 Task: Open Card Financial Planning Session in Board Public Relations Influencer Outreach and Management to Workspace Cloud Computing and add a team member Softage.1@softage.net, a label Purple, a checklist Brand Voice, an attachment from your onedrive, a color Purple and finally, add a card description 'Create and send out employee satisfaction survey on benefits' and a comment 'This task presents an opportunity to build strong relationships with our stakeholders and earn their trust.'. Add a start date 'Jan 09, 1900' with a due date 'Jan 16, 1900'
Action: Mouse moved to (83, 327)
Screenshot: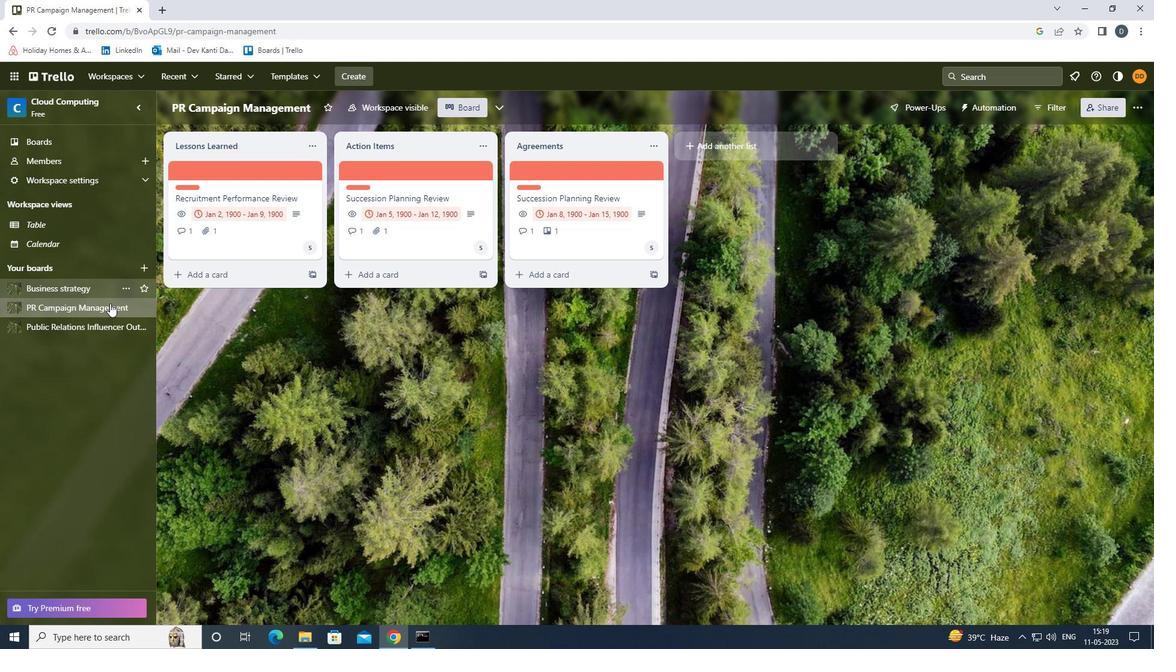 
Action: Mouse pressed left at (83, 327)
Screenshot: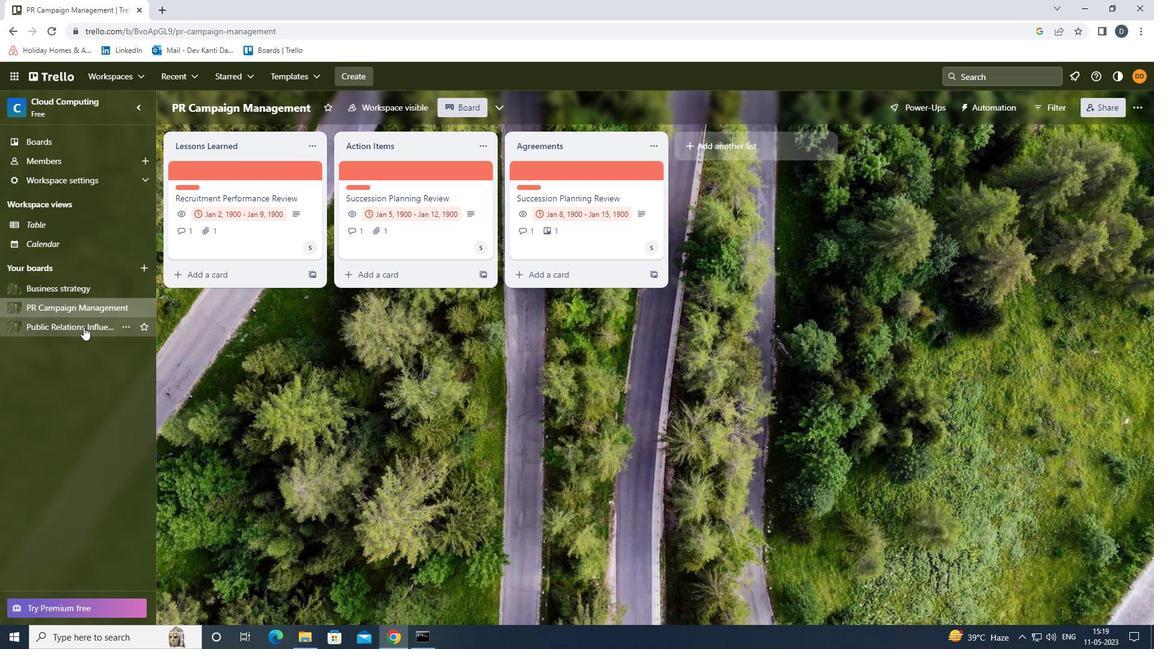 
Action: Mouse moved to (584, 171)
Screenshot: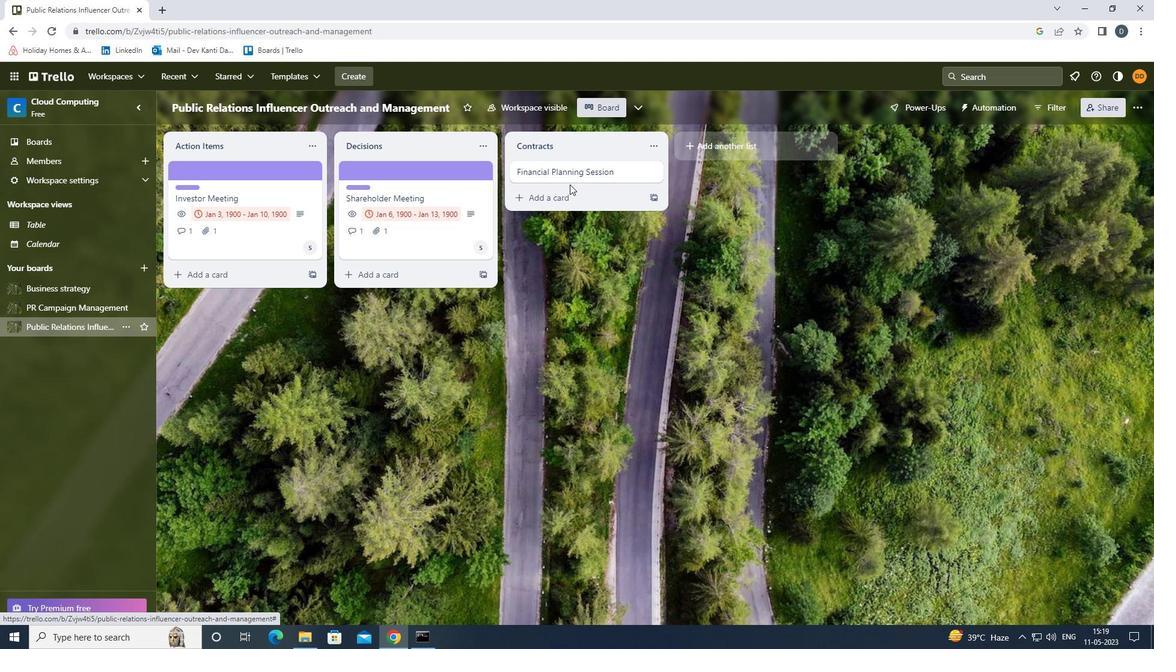 
Action: Mouse pressed left at (584, 171)
Screenshot: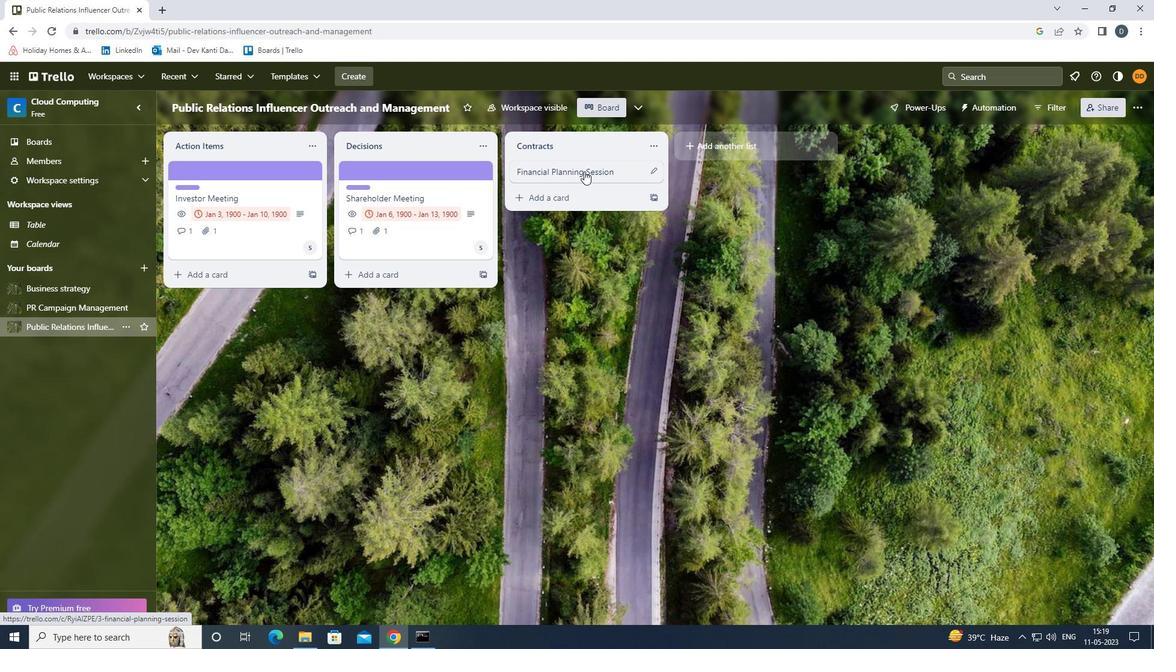 
Action: Mouse moved to (742, 212)
Screenshot: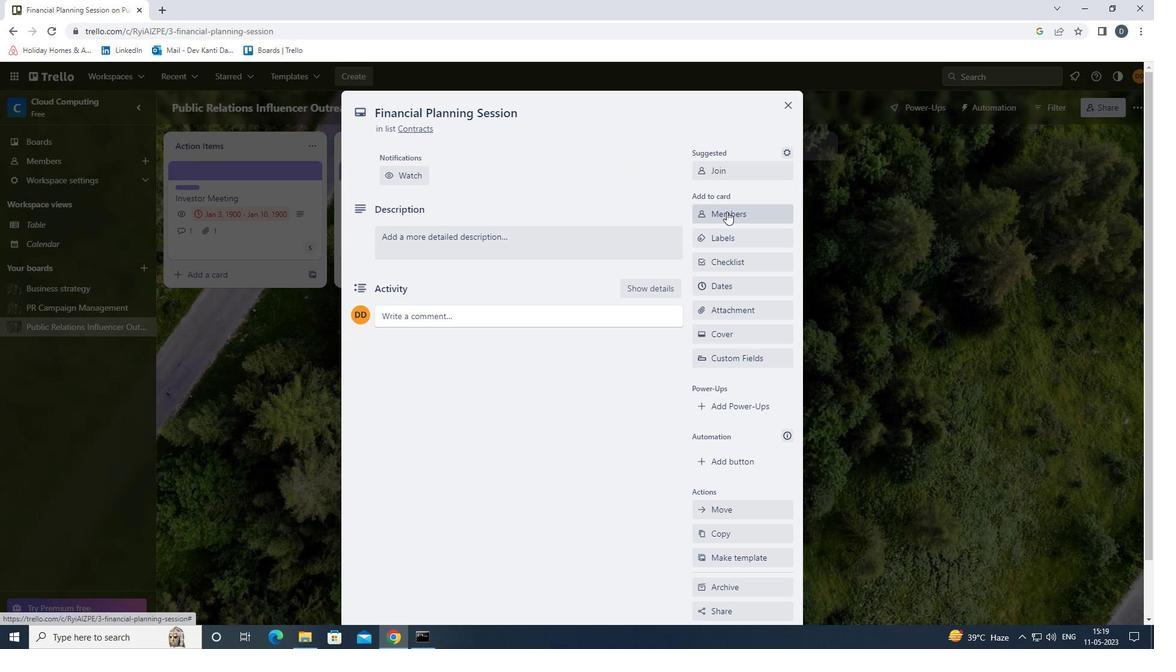 
Action: Mouse pressed left at (742, 212)
Screenshot: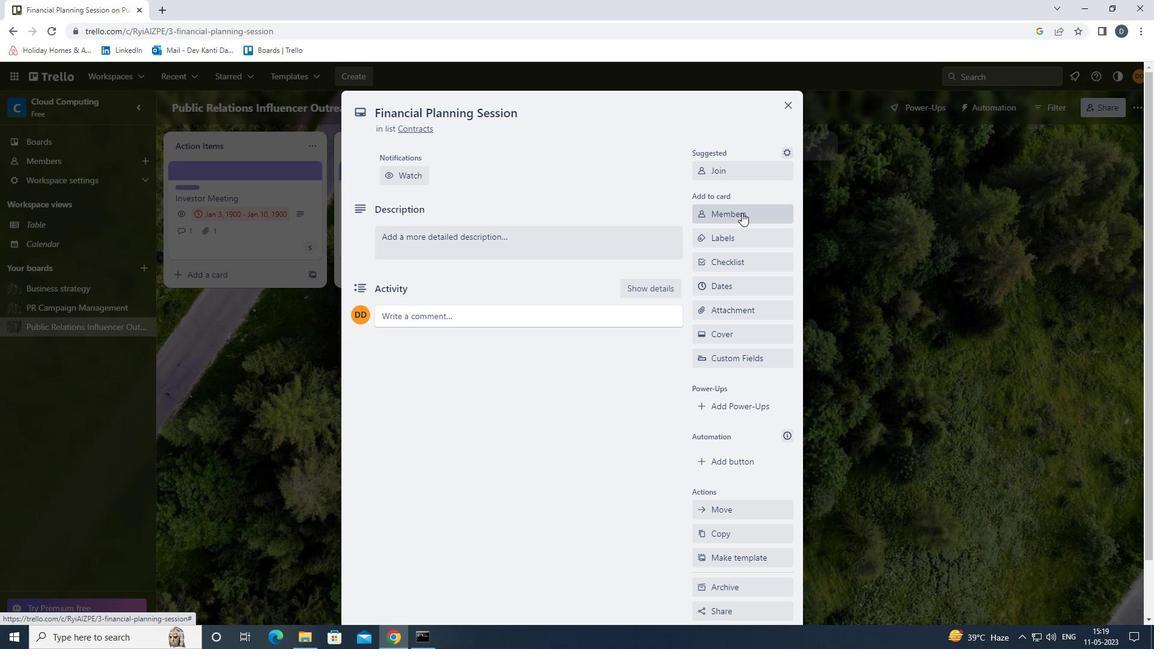 
Action: Key pressed <Key.shift>SOFTAGE.1<Key.shift>@SOFTAGE.NET
Screenshot: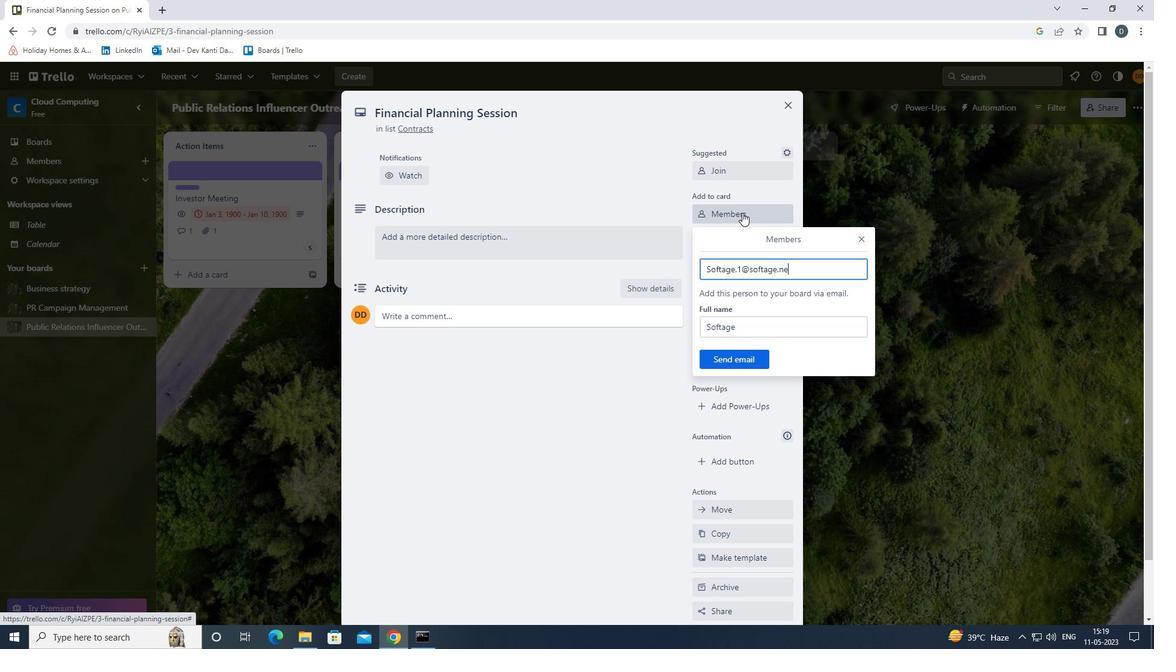 
Action: Mouse moved to (743, 359)
Screenshot: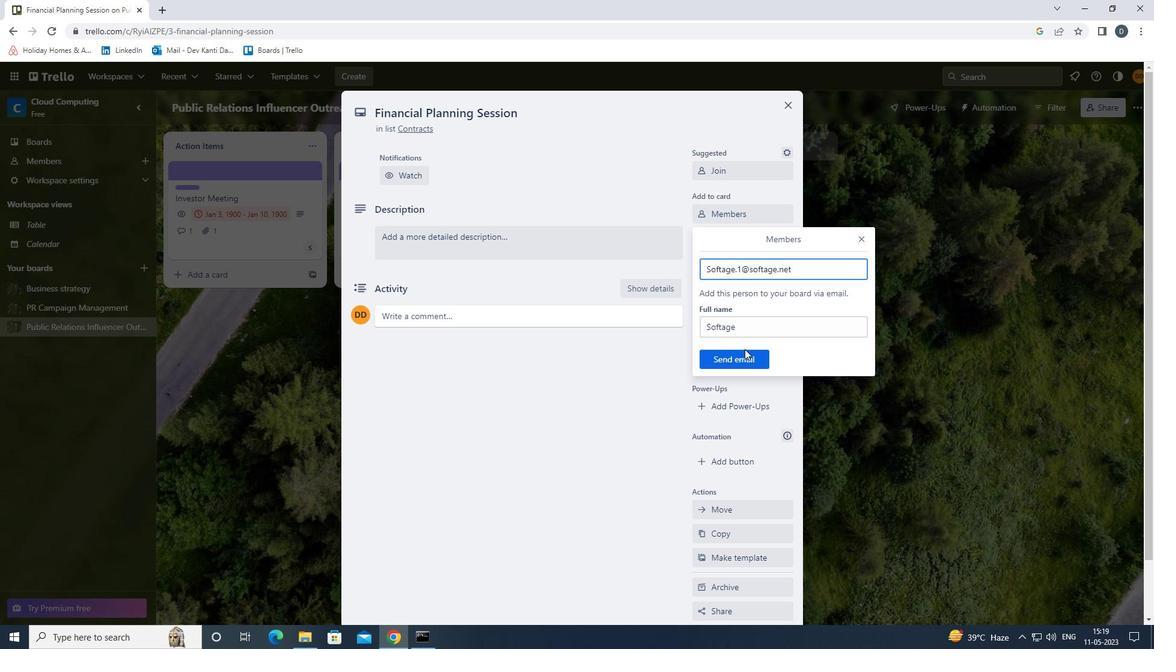 
Action: Mouse pressed left at (743, 359)
Screenshot: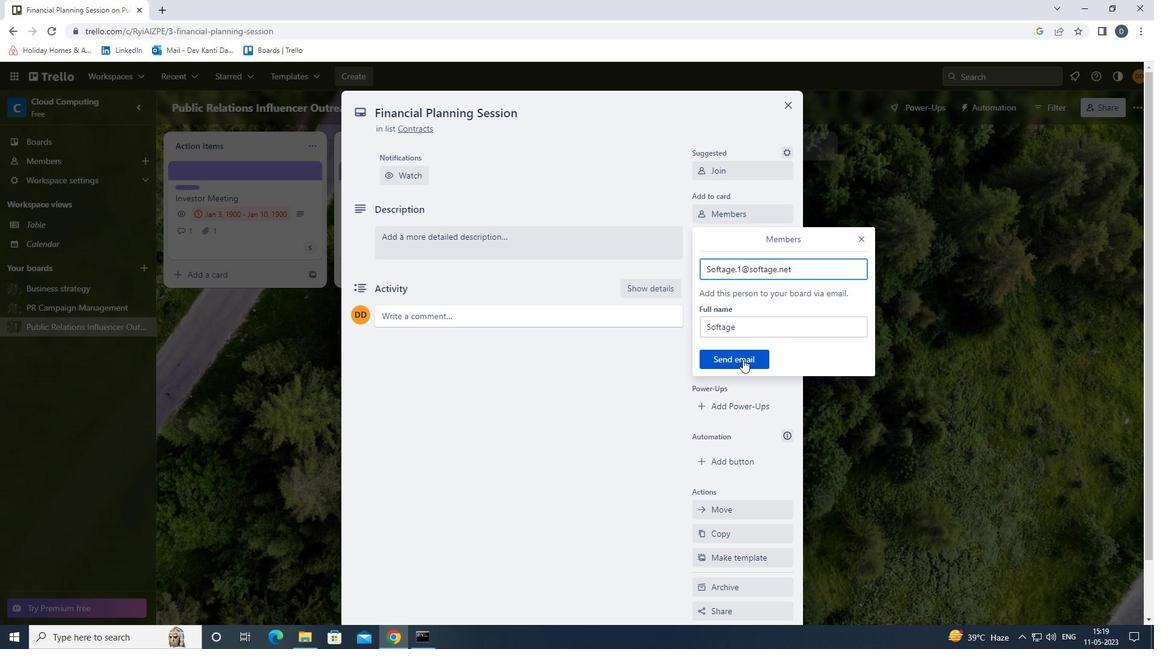 
Action: Mouse moved to (750, 242)
Screenshot: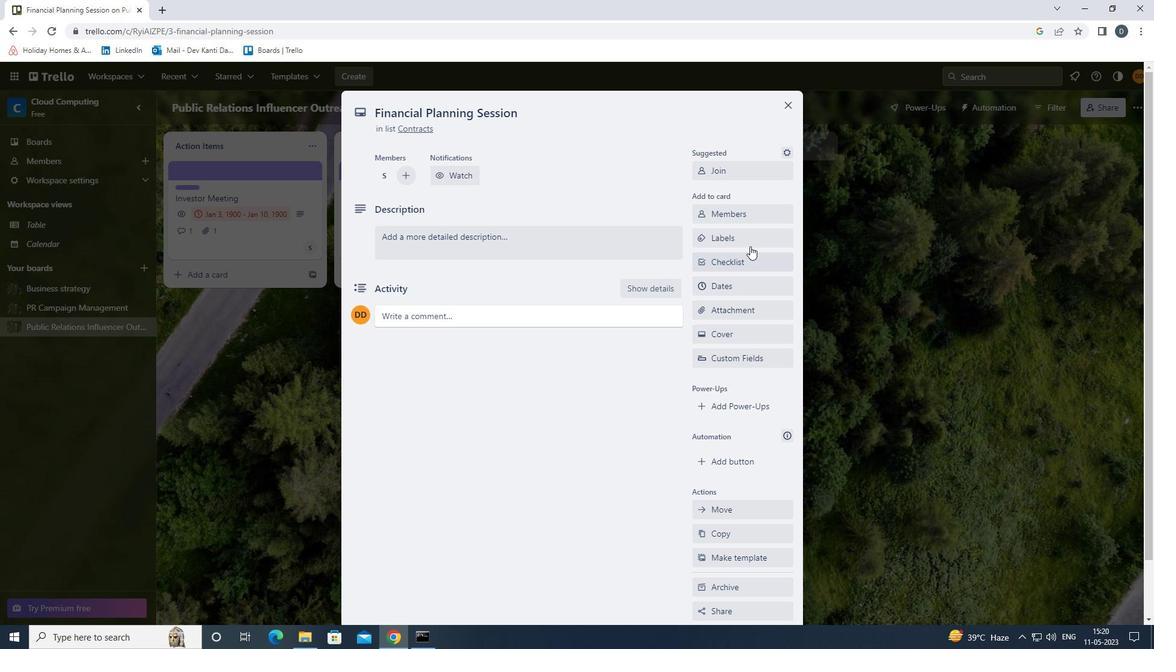 
Action: Mouse pressed left at (750, 242)
Screenshot: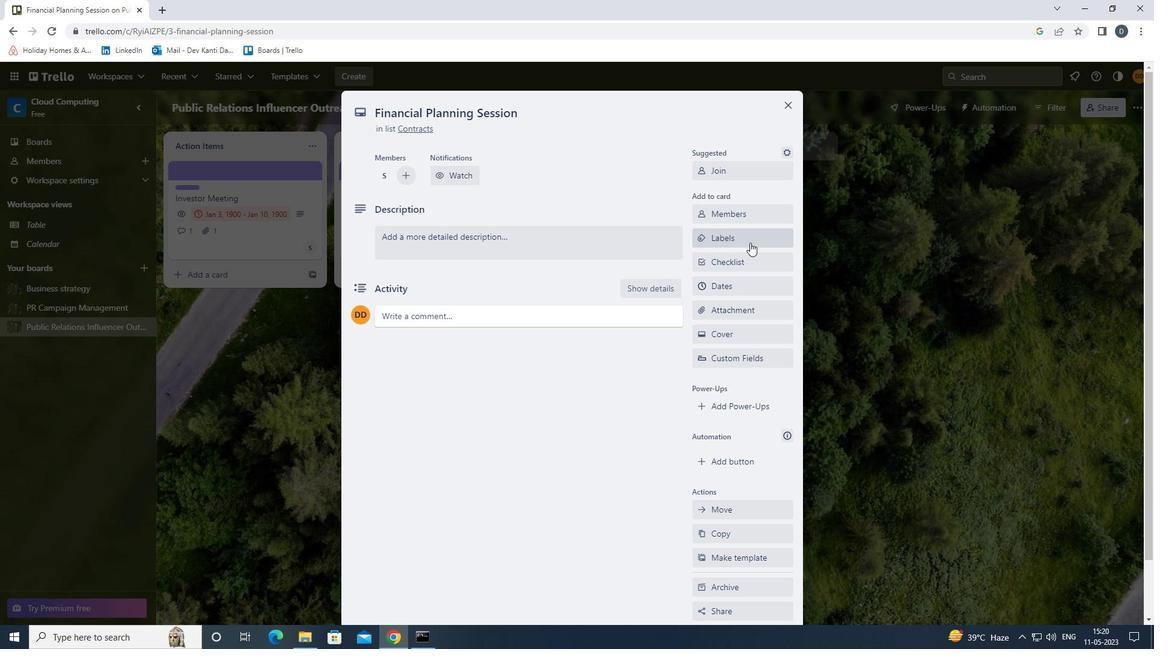 
Action: Mouse moved to (765, 417)
Screenshot: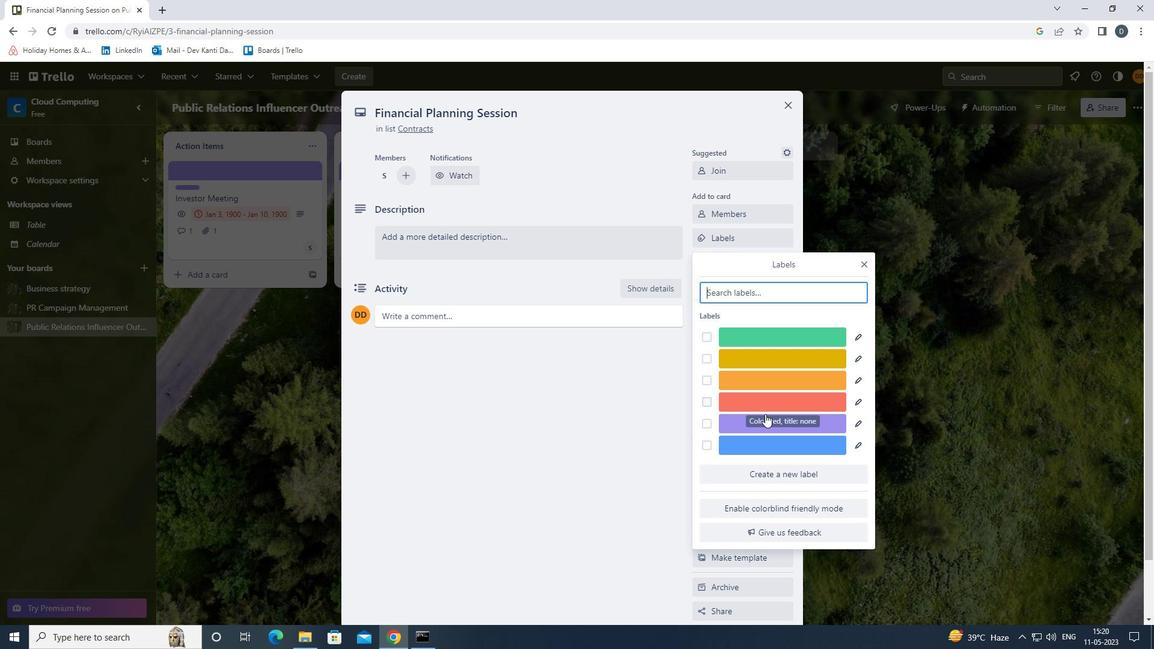 
Action: Mouse pressed left at (765, 417)
Screenshot: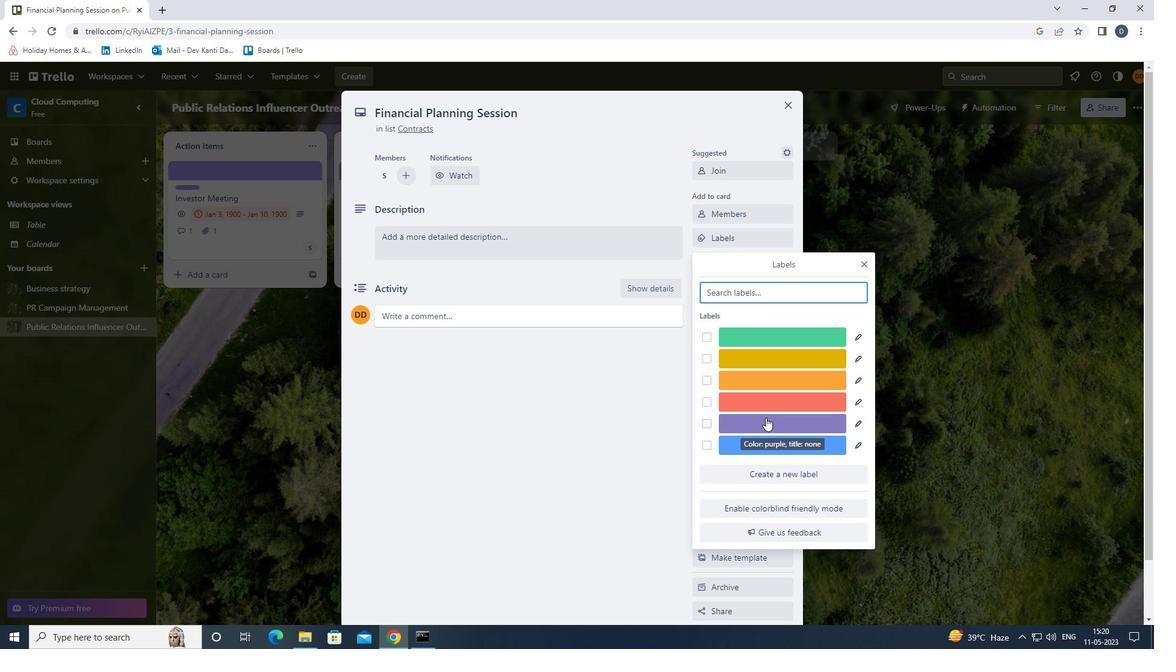 
Action: Mouse moved to (863, 265)
Screenshot: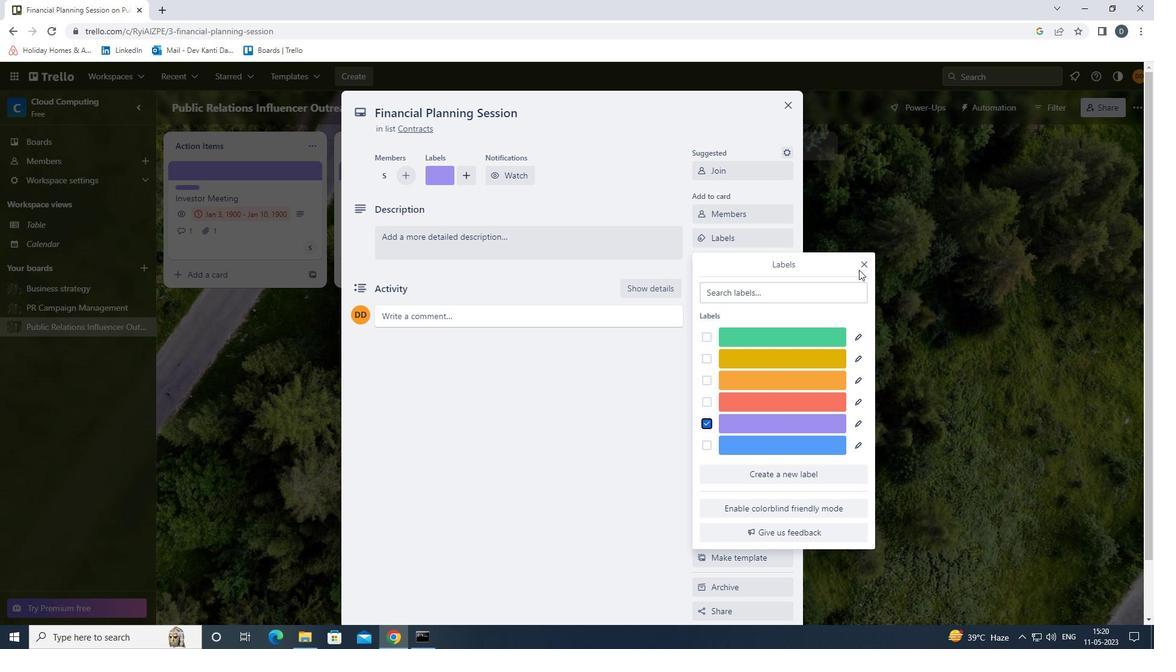 
Action: Mouse pressed left at (863, 265)
Screenshot: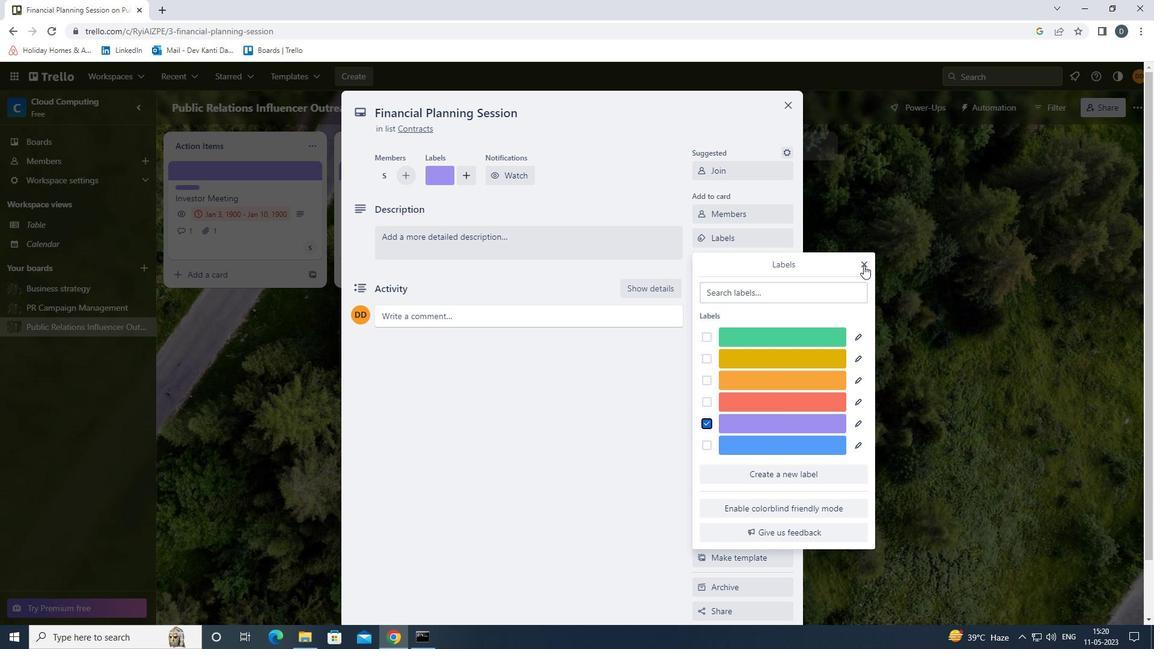 
Action: Mouse moved to (767, 260)
Screenshot: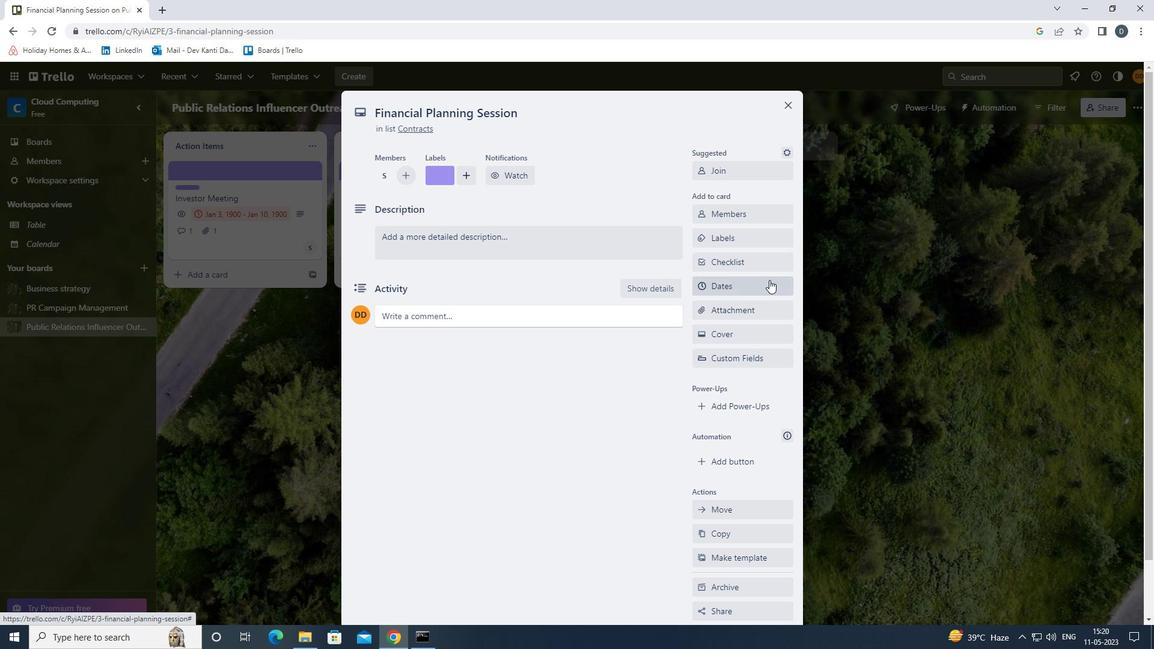 
Action: Mouse pressed left at (767, 260)
Screenshot: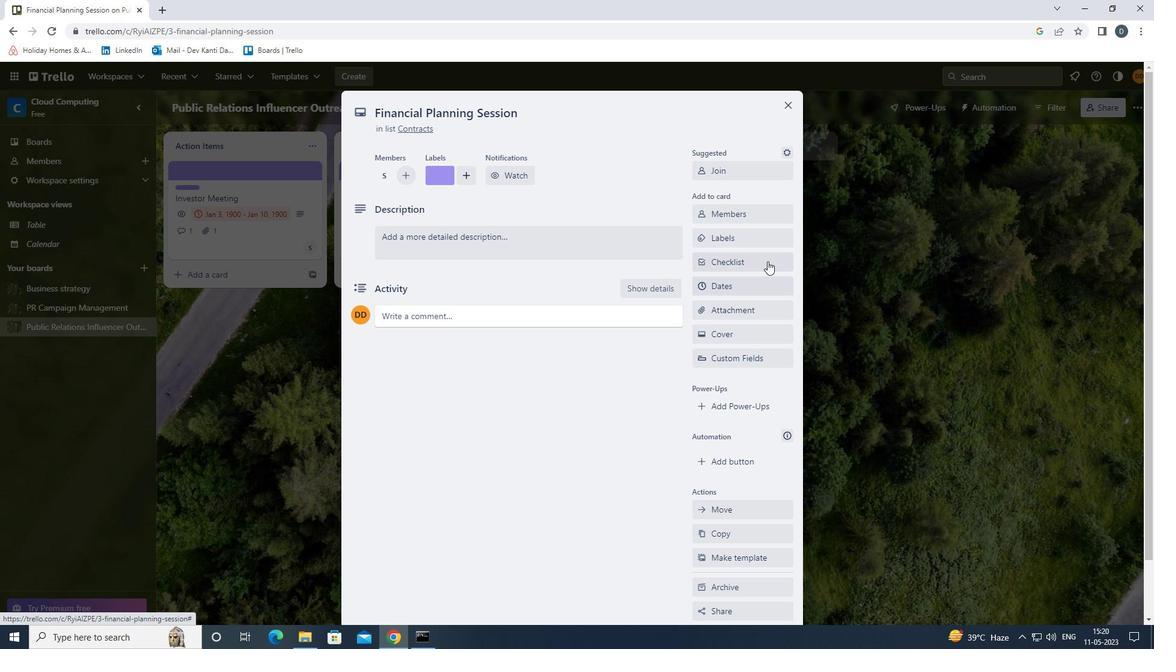 
Action: Mouse moved to (761, 292)
Screenshot: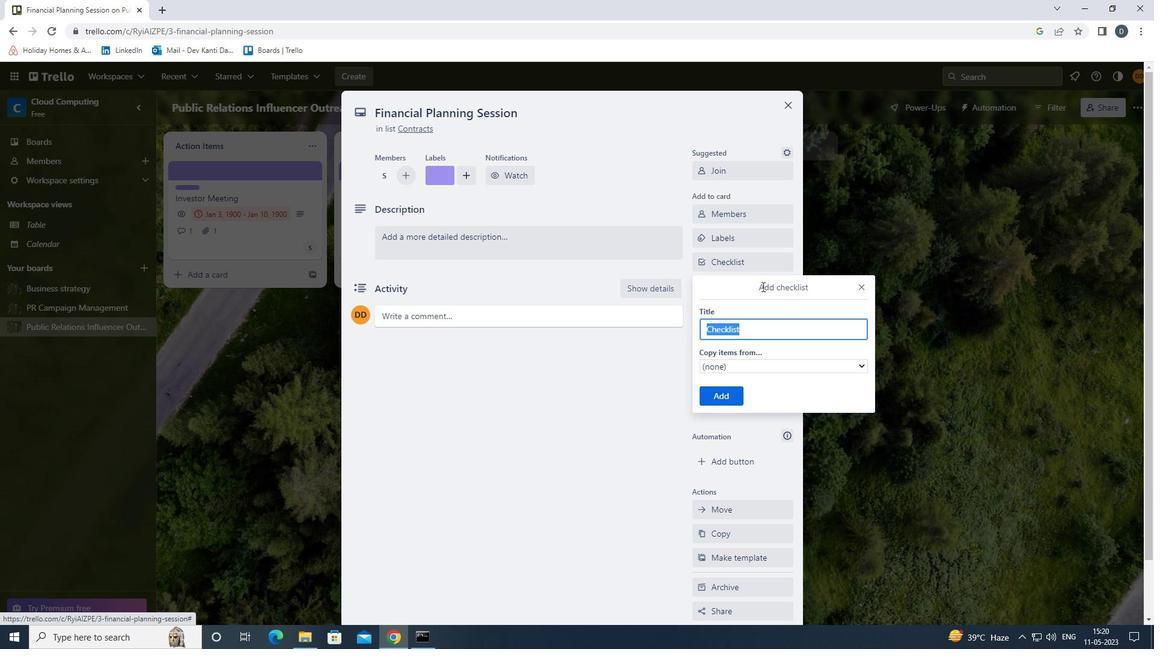 
Action: Key pressed <Key.shift>BRAND<Key.space><Key.shift><Key.shift><Key.shift><Key.shift><Key.shift>VOICE<Key.enter>
Screenshot: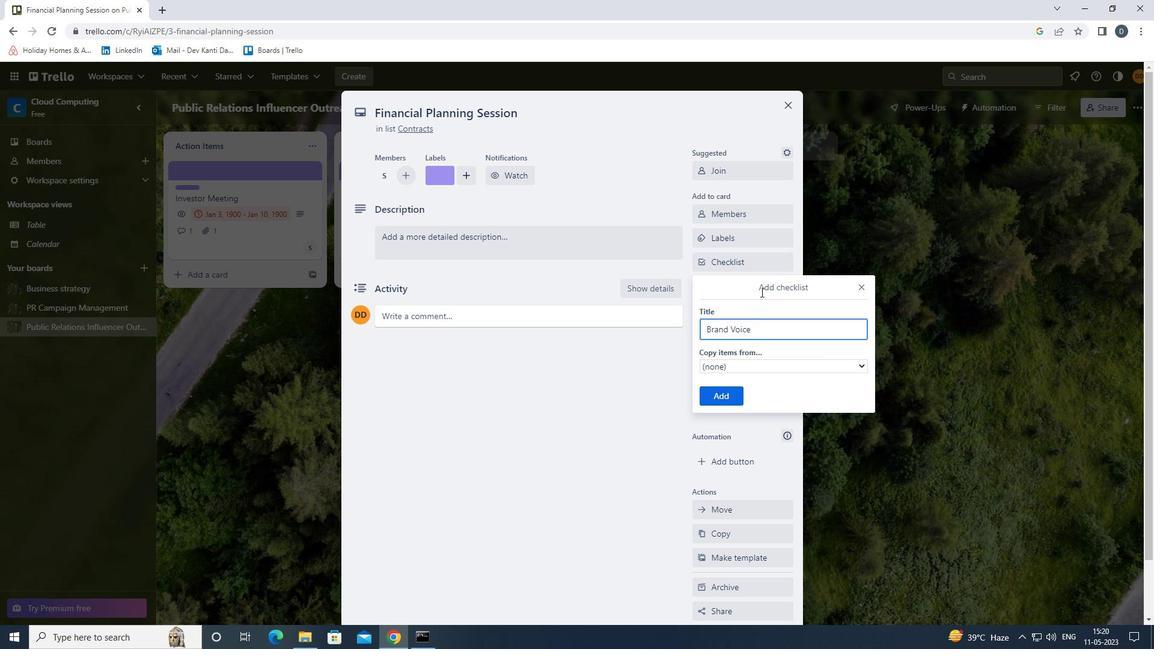 
Action: Mouse moved to (761, 306)
Screenshot: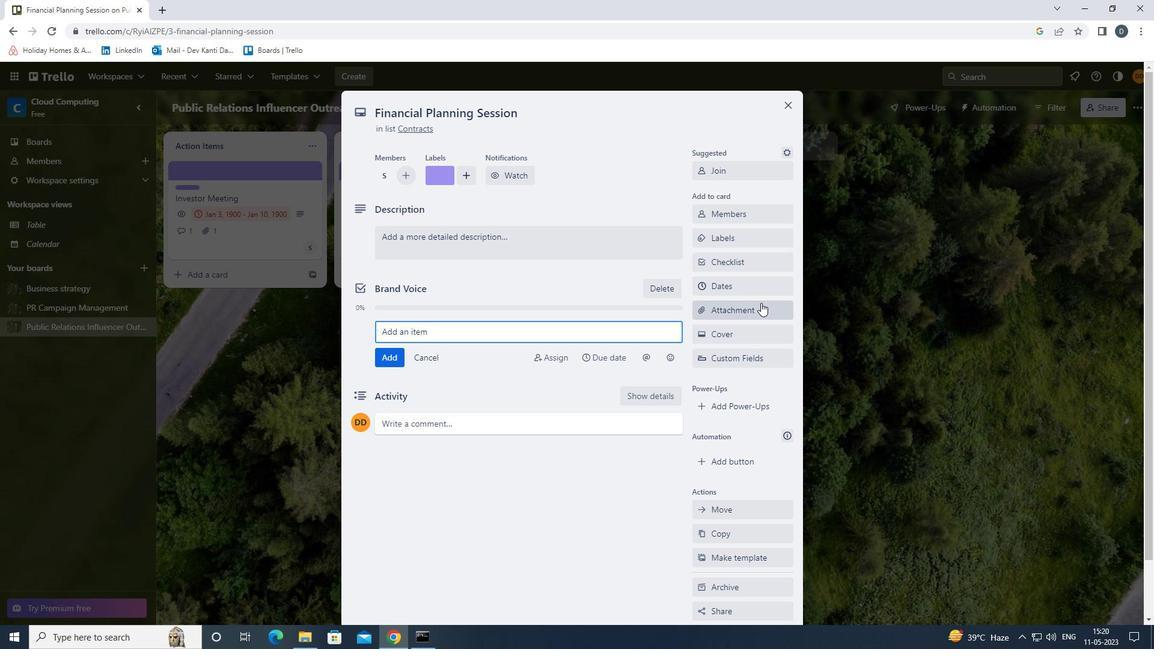 
Action: Mouse pressed left at (761, 306)
Screenshot: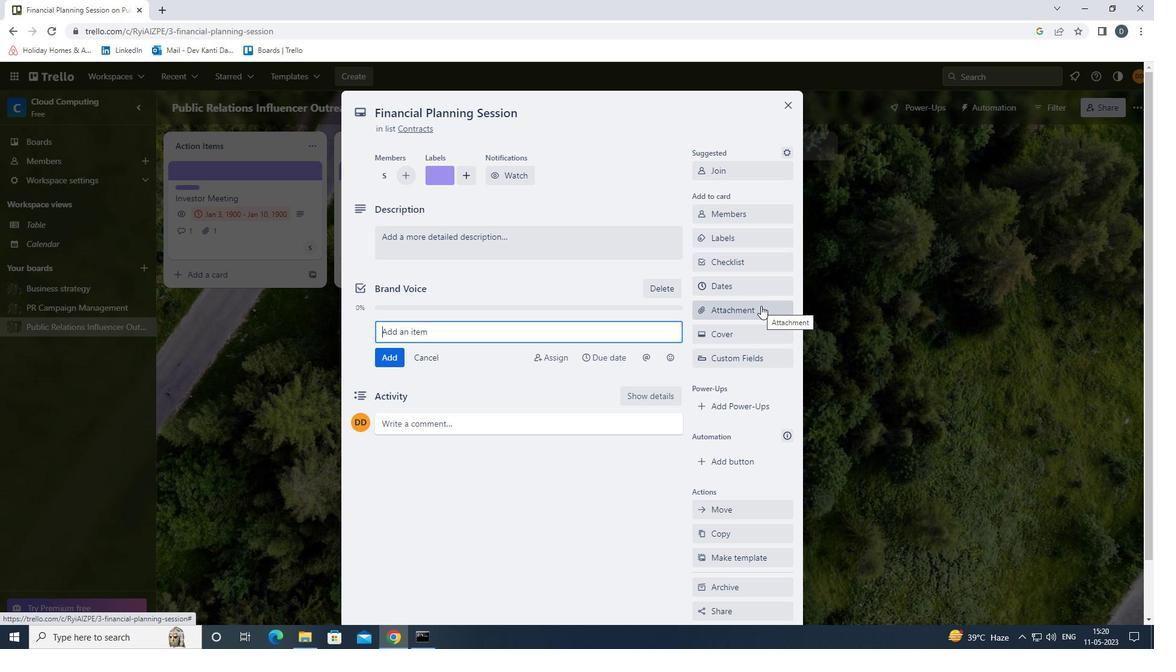 
Action: Mouse moved to (762, 449)
Screenshot: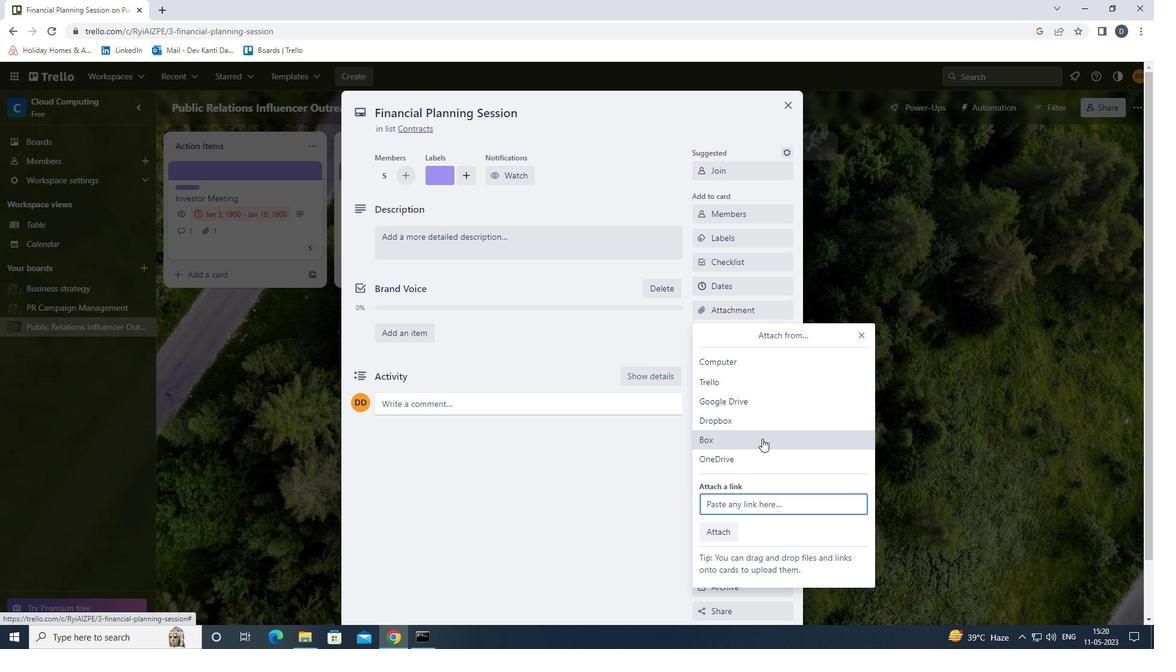 
Action: Mouse pressed left at (762, 449)
Screenshot: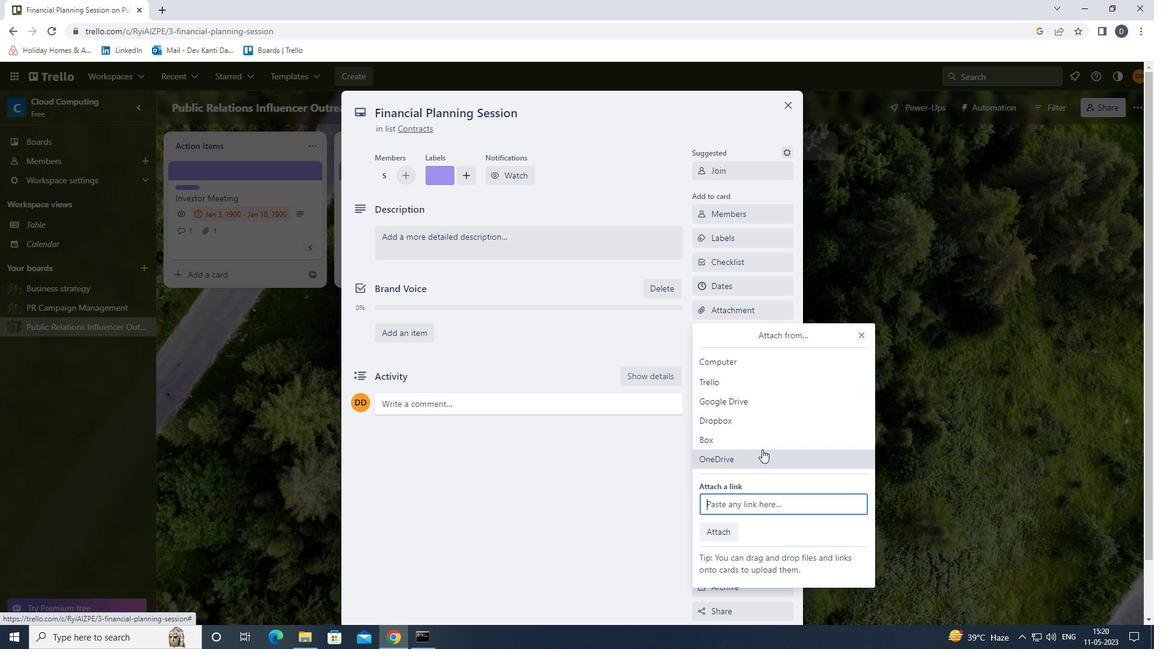 
Action: Mouse moved to (615, 271)
Screenshot: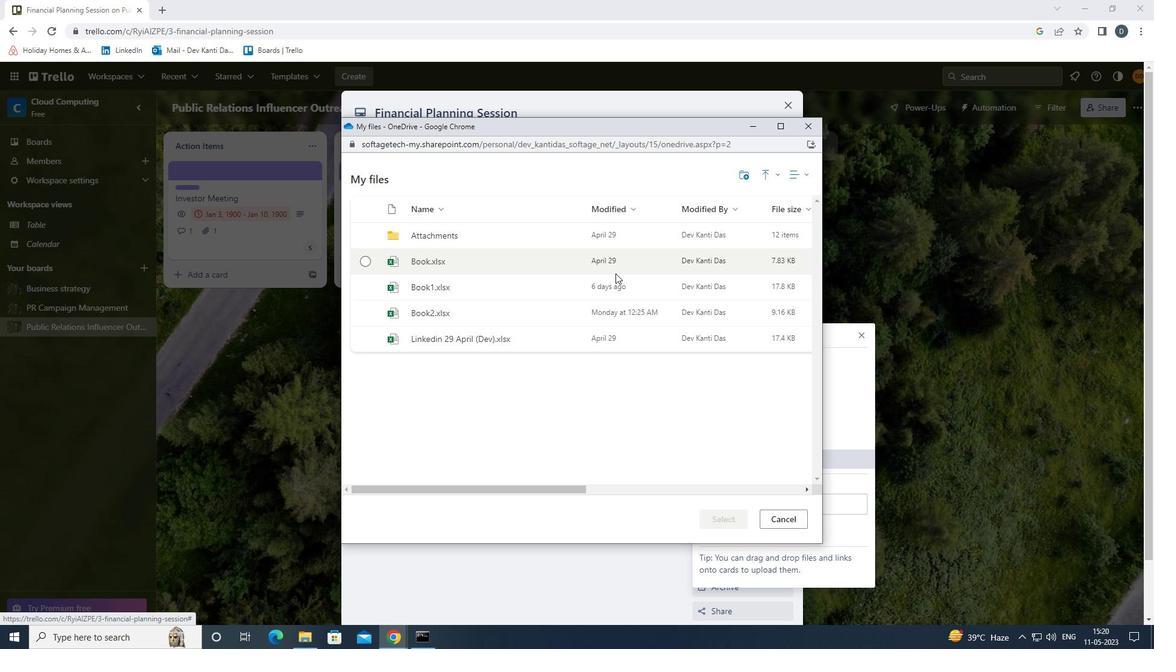 
Action: Mouse pressed left at (615, 271)
Screenshot: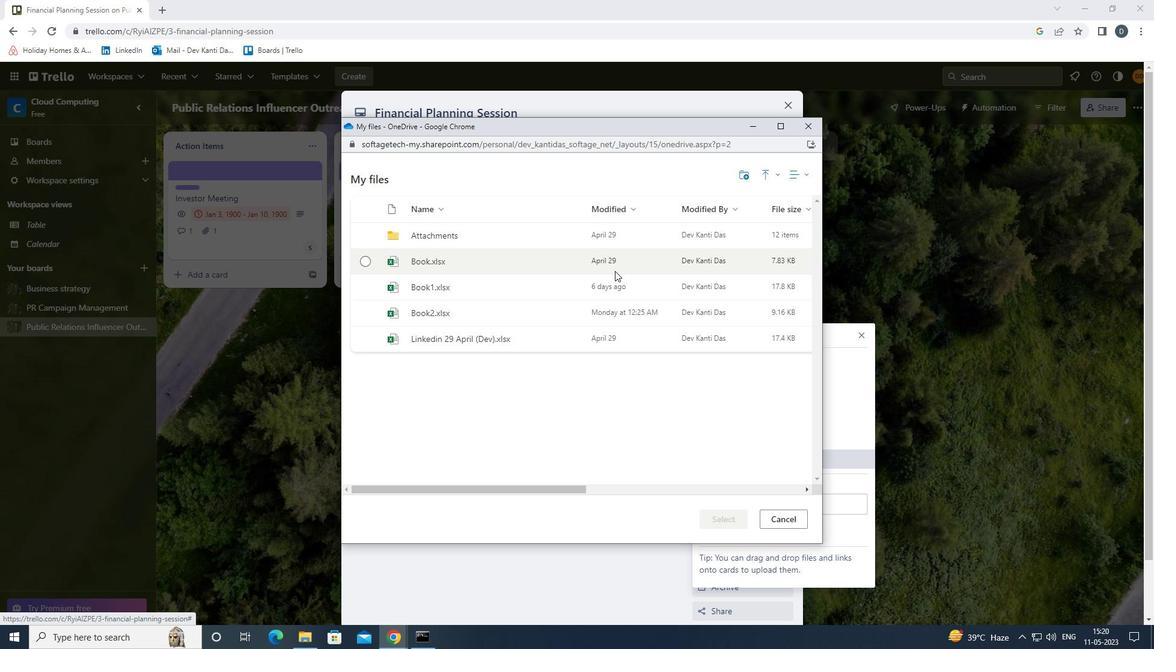 
Action: Mouse moved to (710, 519)
Screenshot: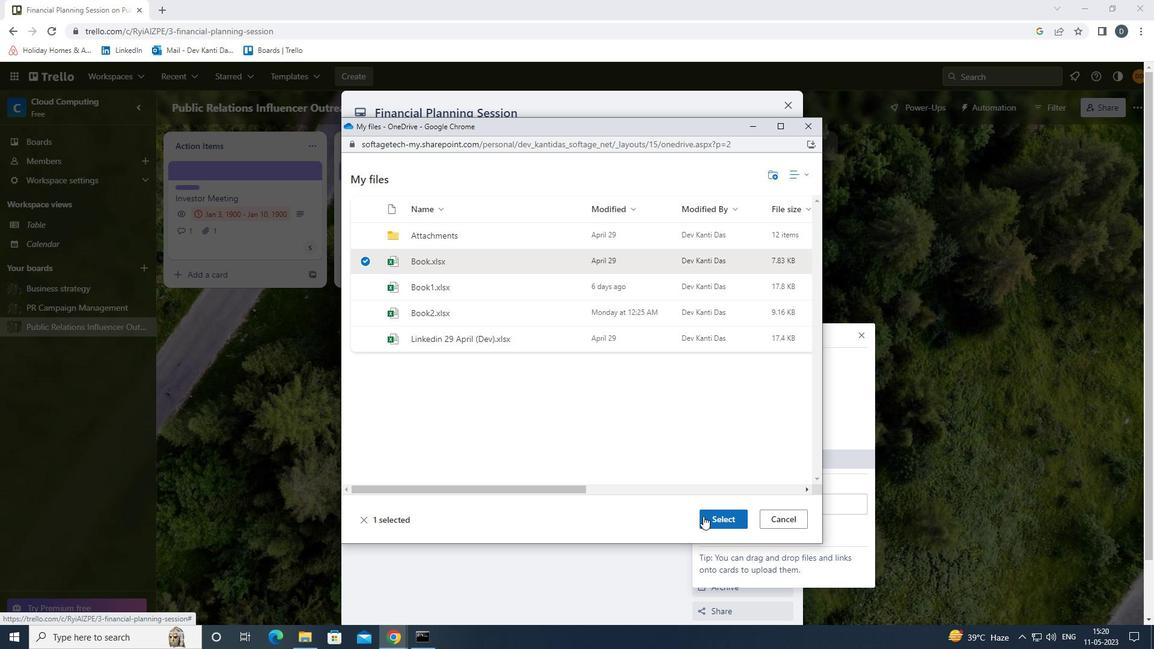
Action: Mouse pressed left at (710, 519)
Screenshot: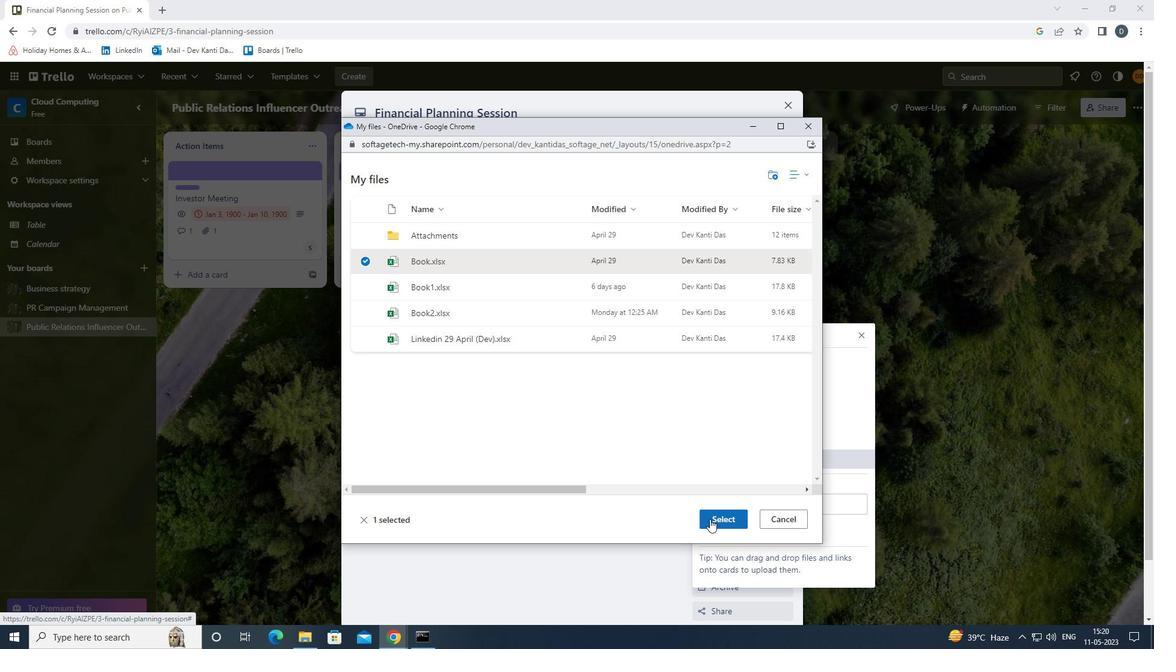 
Action: Mouse moved to (761, 333)
Screenshot: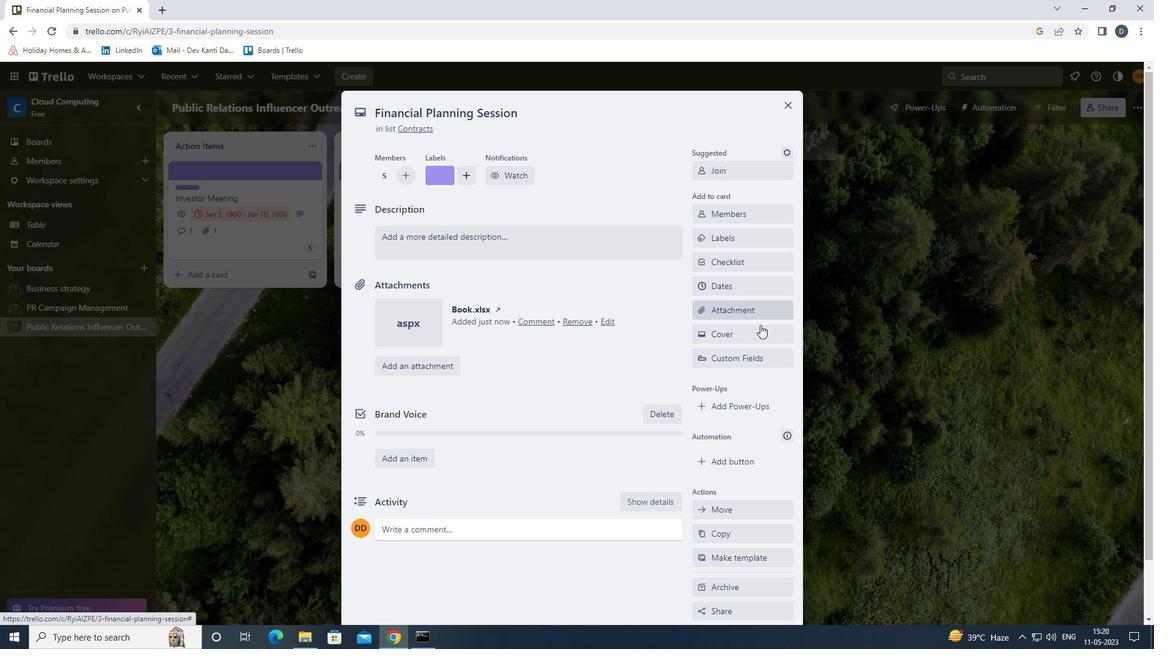 
Action: Mouse pressed left at (761, 333)
Screenshot: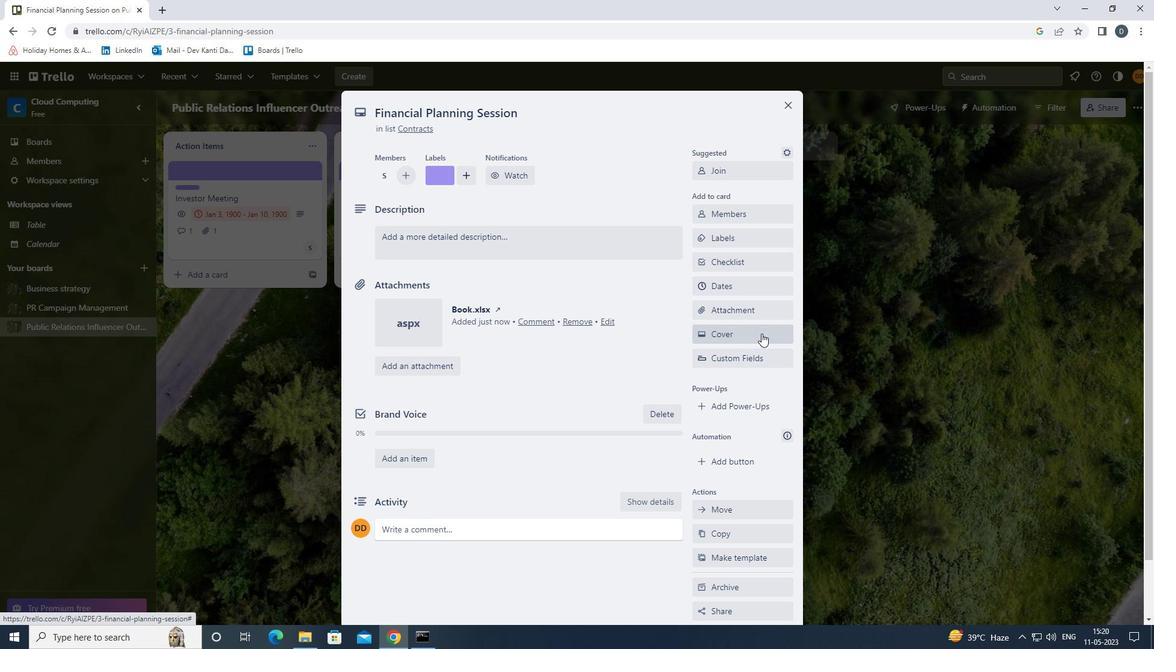 
Action: Mouse moved to (851, 381)
Screenshot: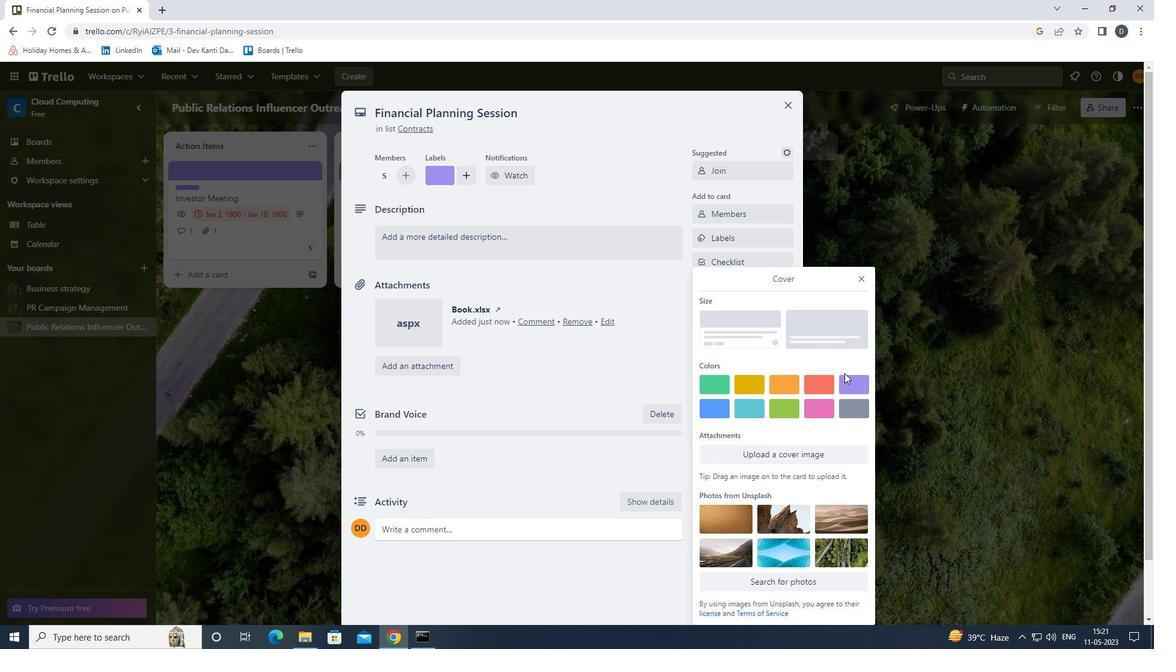 
Action: Mouse pressed left at (851, 381)
Screenshot: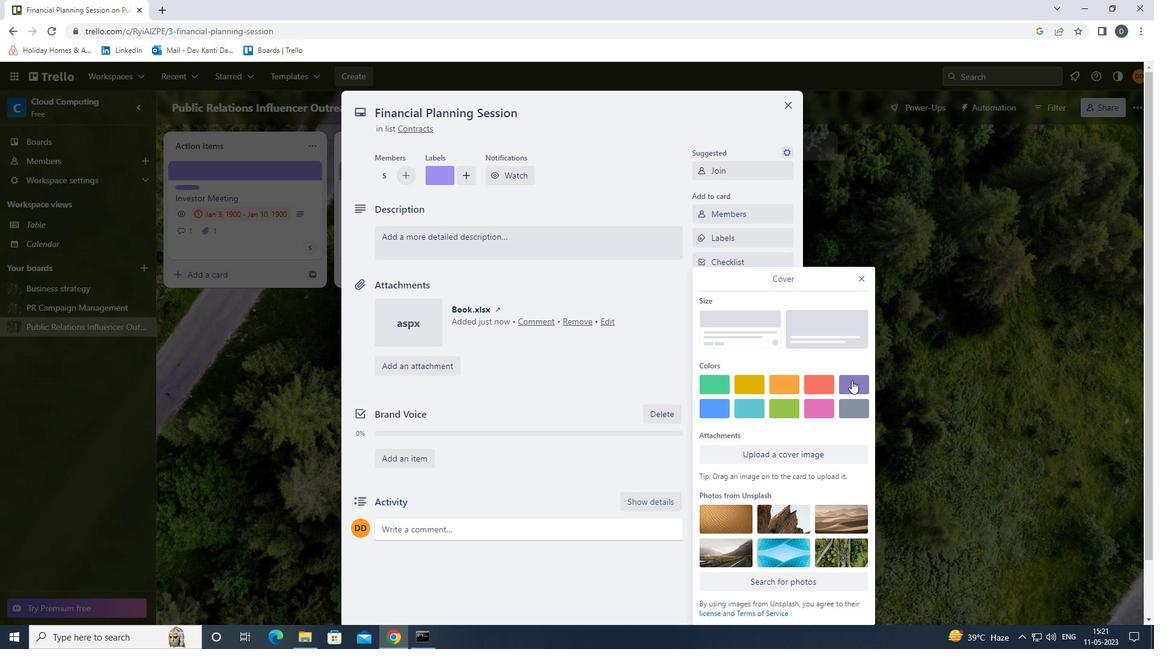 
Action: Mouse moved to (860, 260)
Screenshot: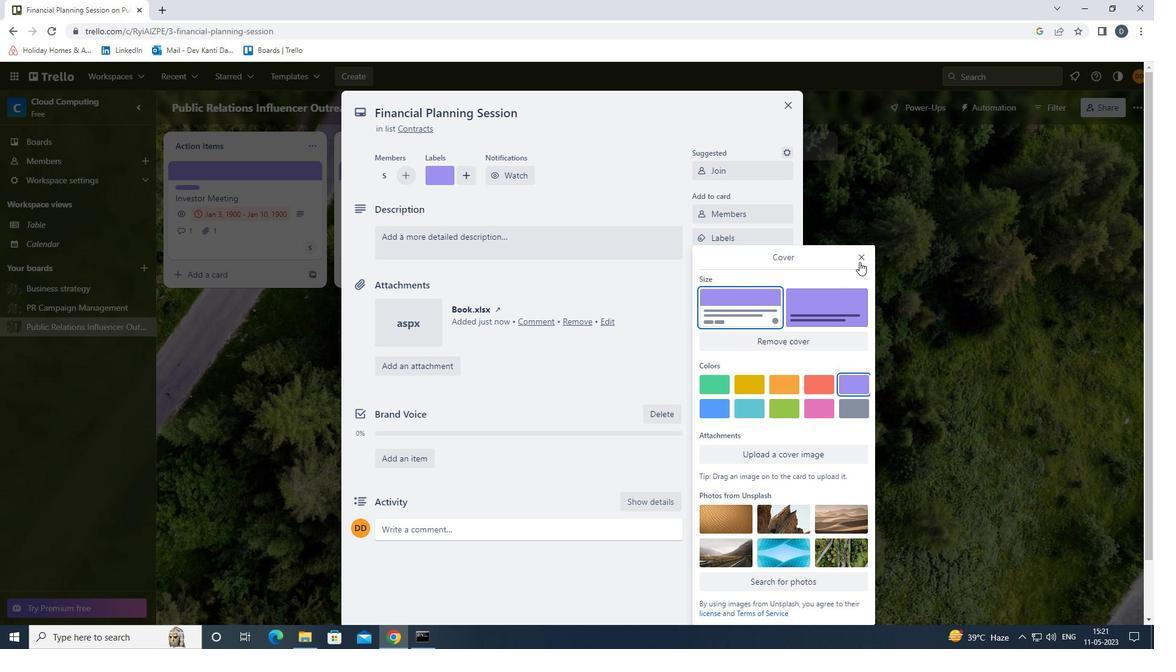 
Action: Mouse pressed left at (860, 260)
Screenshot: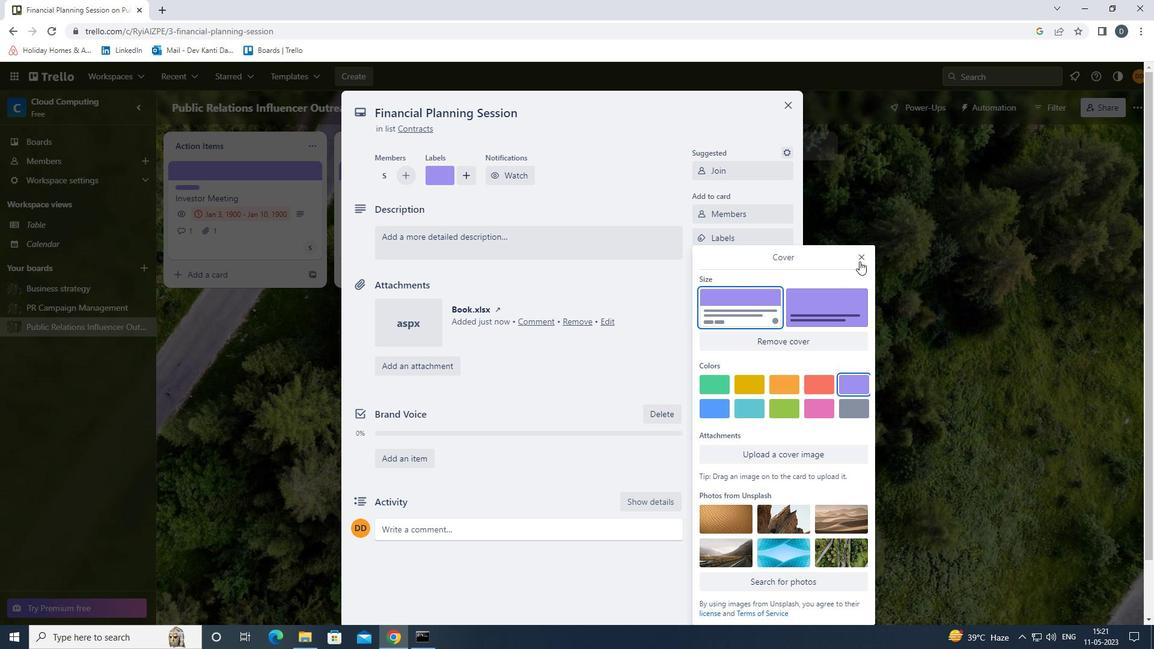 
Action: Mouse moved to (592, 313)
Screenshot: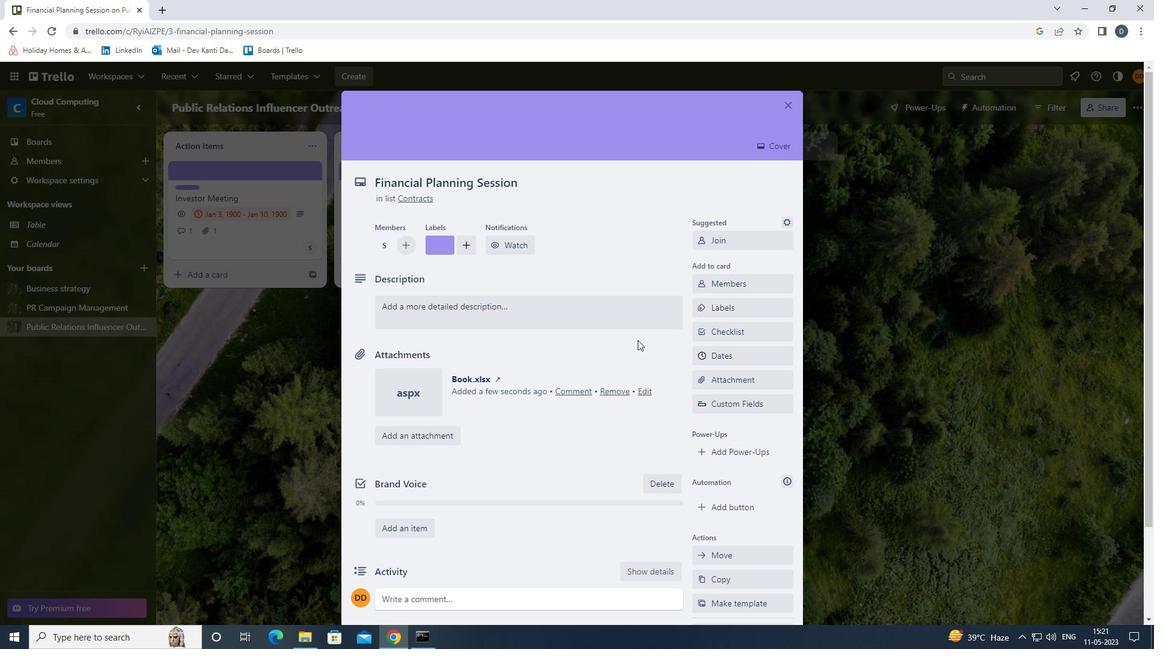
Action: Mouse pressed left at (592, 313)
Screenshot: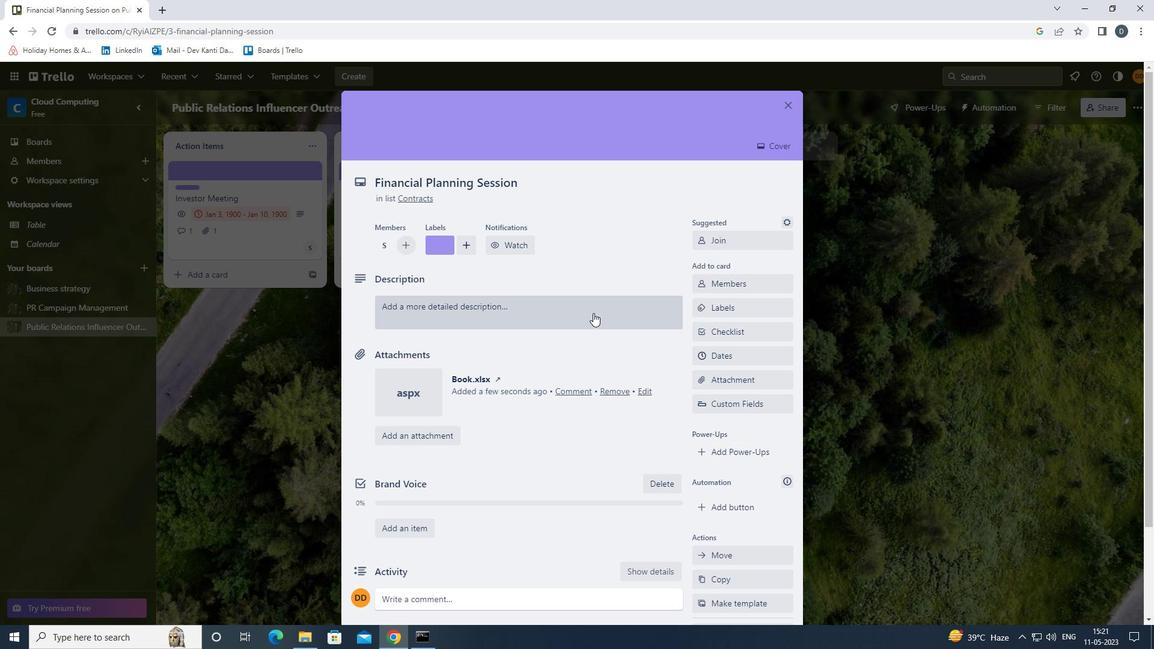 
Action: Key pressed <Key.shift>CREATE<Key.space>AND<Key.space>SEND<Key.space>OUT<Key.space>EMPLY<Key.backspace>OYEE<Key.space>SATISFACTION<Key.space>SURVEY<Key.space>ON<Key.space>BENEFITS.
Screenshot: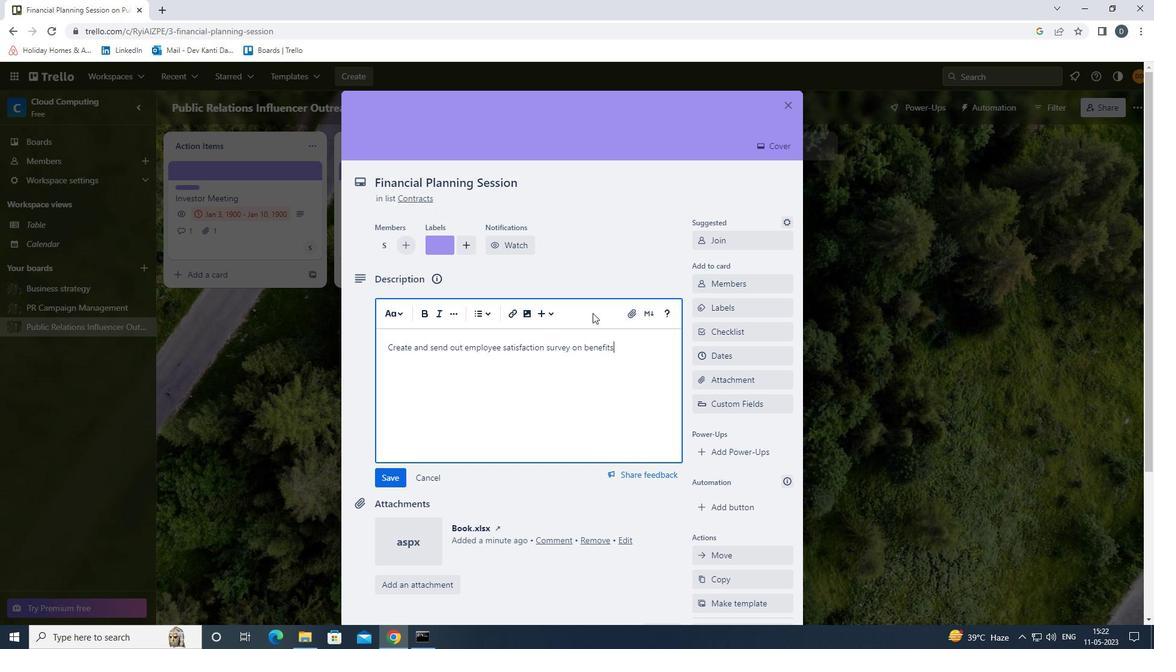 
Action: Mouse moved to (393, 483)
Screenshot: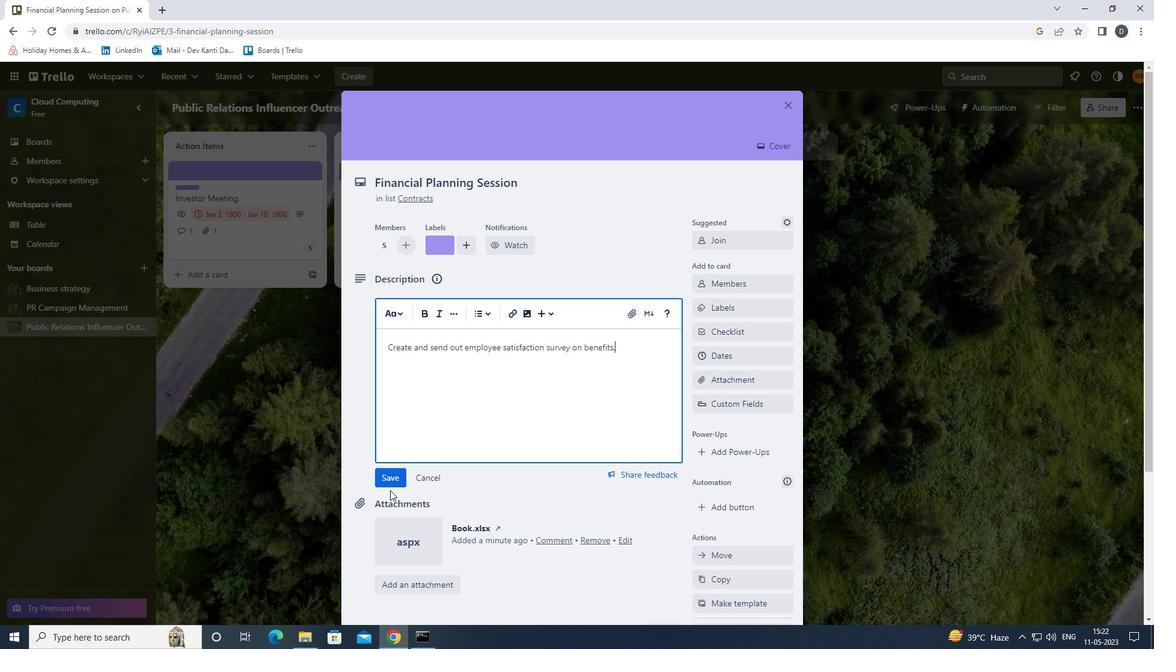 
Action: Mouse pressed left at (393, 483)
Screenshot: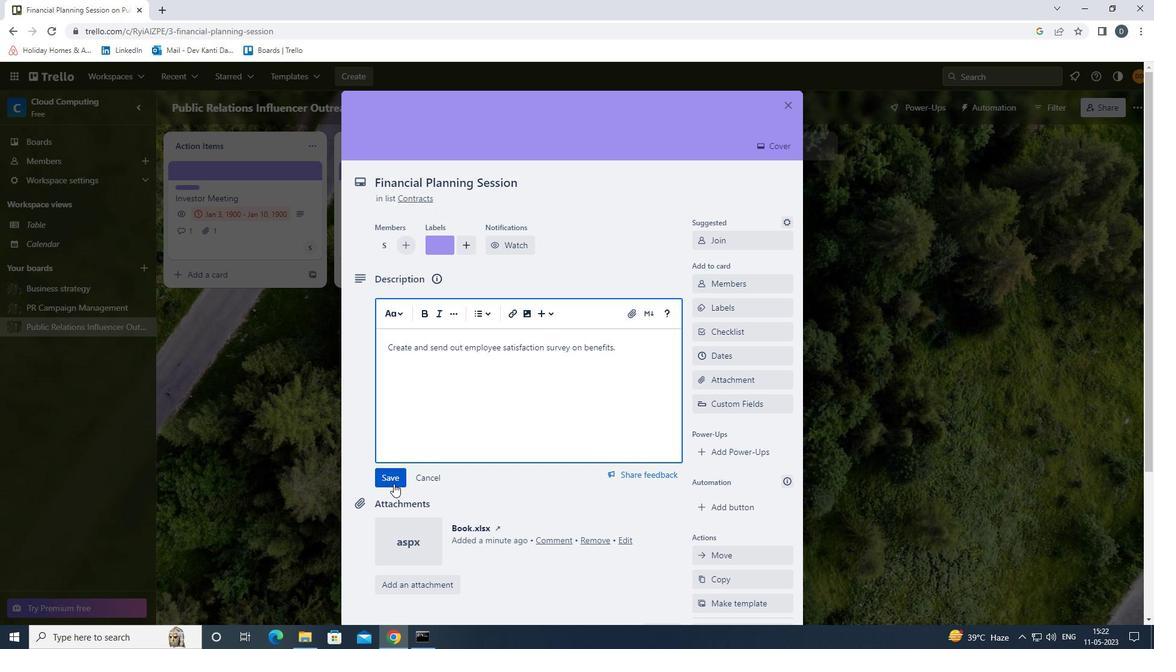 
Action: Mouse moved to (557, 352)
Screenshot: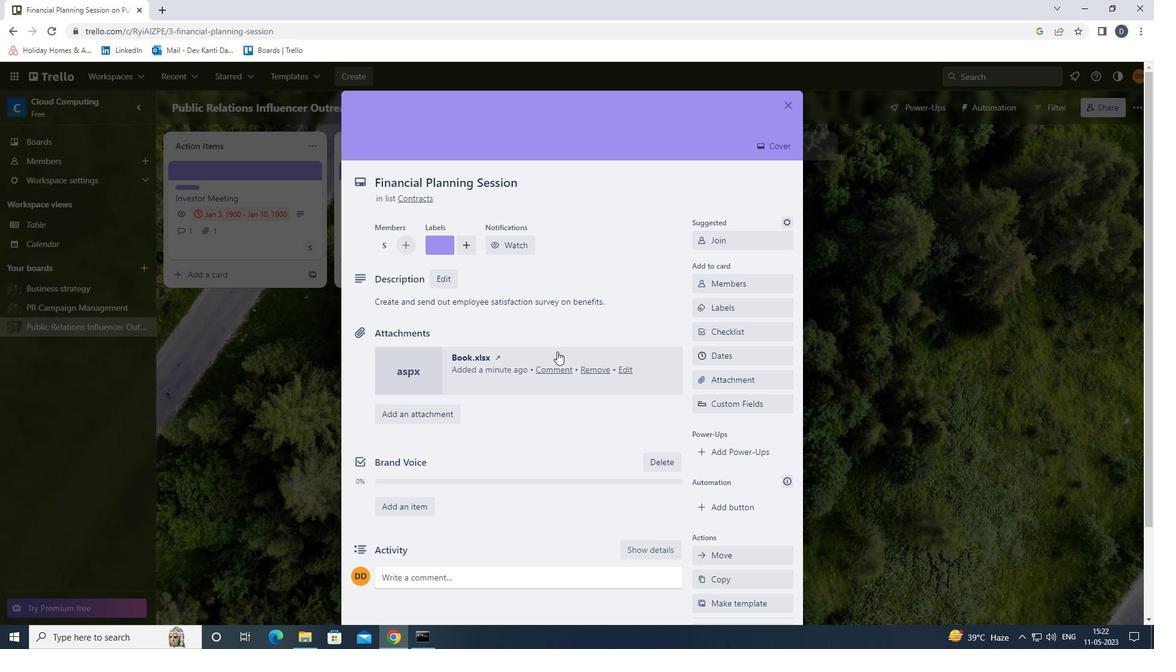 
Action: Mouse scrolled (557, 351) with delta (0, 0)
Screenshot: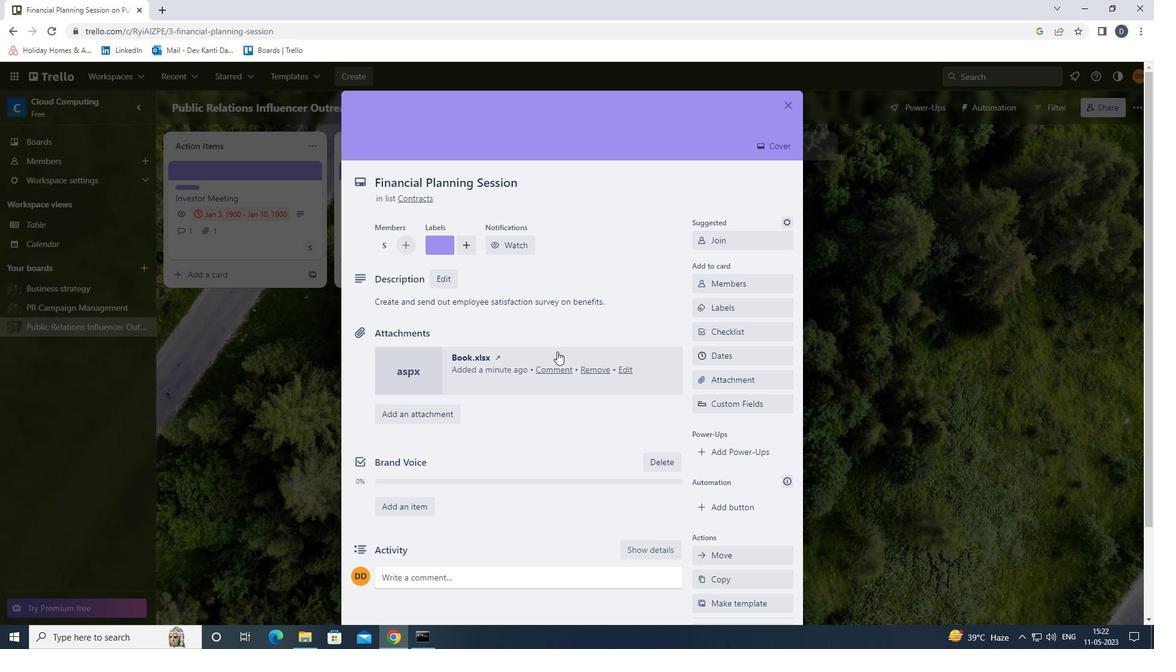 
Action: Mouse moved to (514, 524)
Screenshot: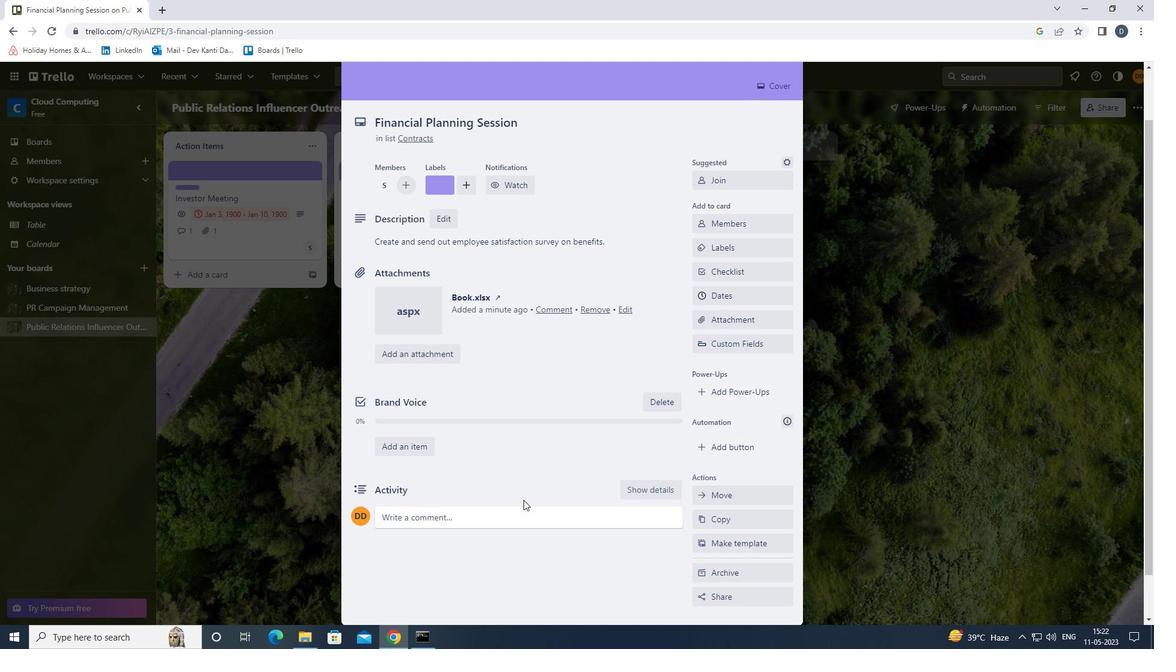 
Action: Mouse pressed left at (514, 524)
Screenshot: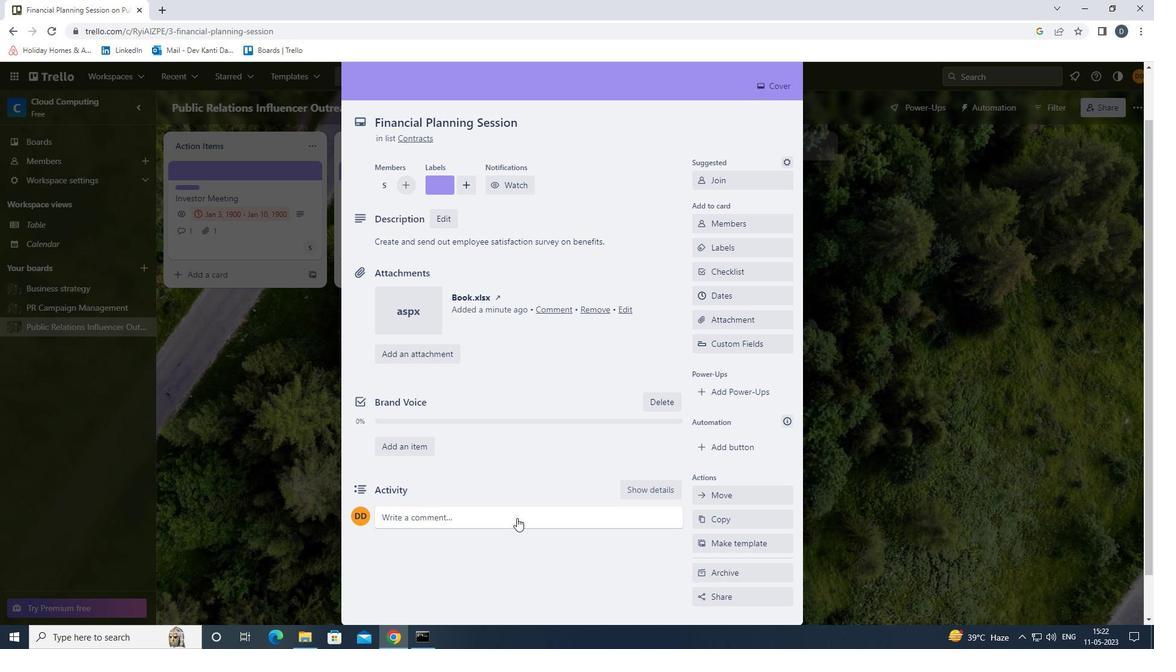 
Action: Mouse moved to (505, 556)
Screenshot: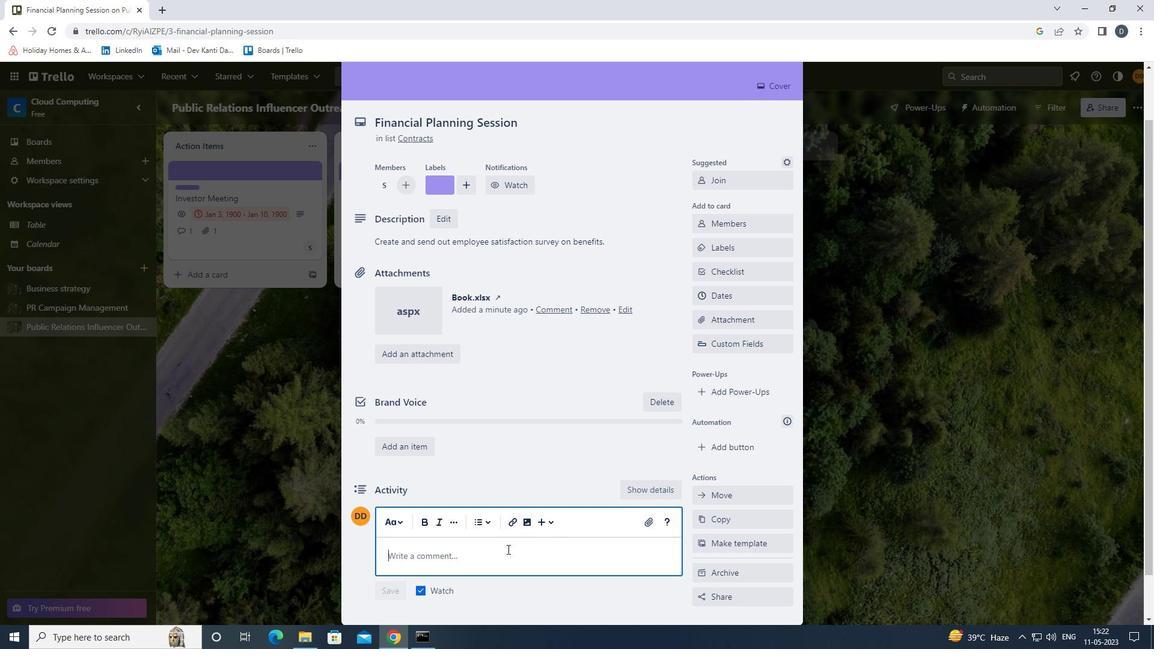 
Action: Mouse pressed left at (505, 556)
Screenshot: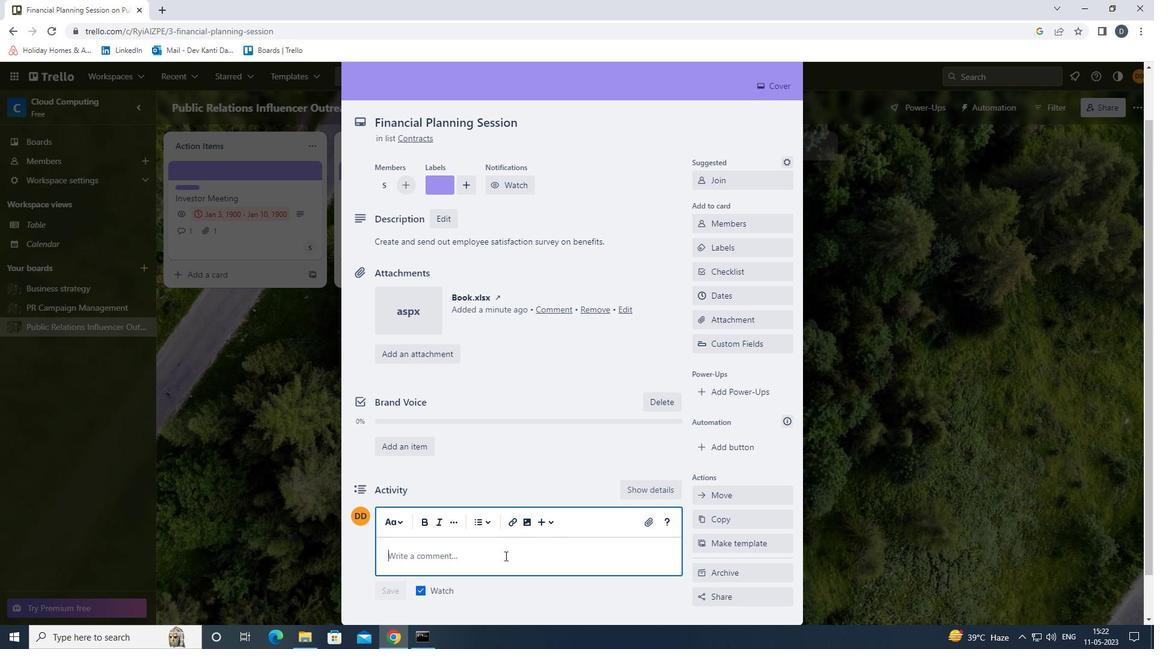 
Action: Key pressed <Key.shift><Key.shift>THIS<Key.space>TASK<Key.space>PRESENTS<Key.space>AN<Key.space>OPPORTUNITY<Key.space>TO<Key.space>BUILD<Key.space>STRONG<Key.space>RELATIONSHIPS<Key.space>WITH<Key.space>OUR<Key.space>STAKEHOLDERS<Key.space>AND<Key.space>THEIR<Key.space>TRUST.
Screenshot: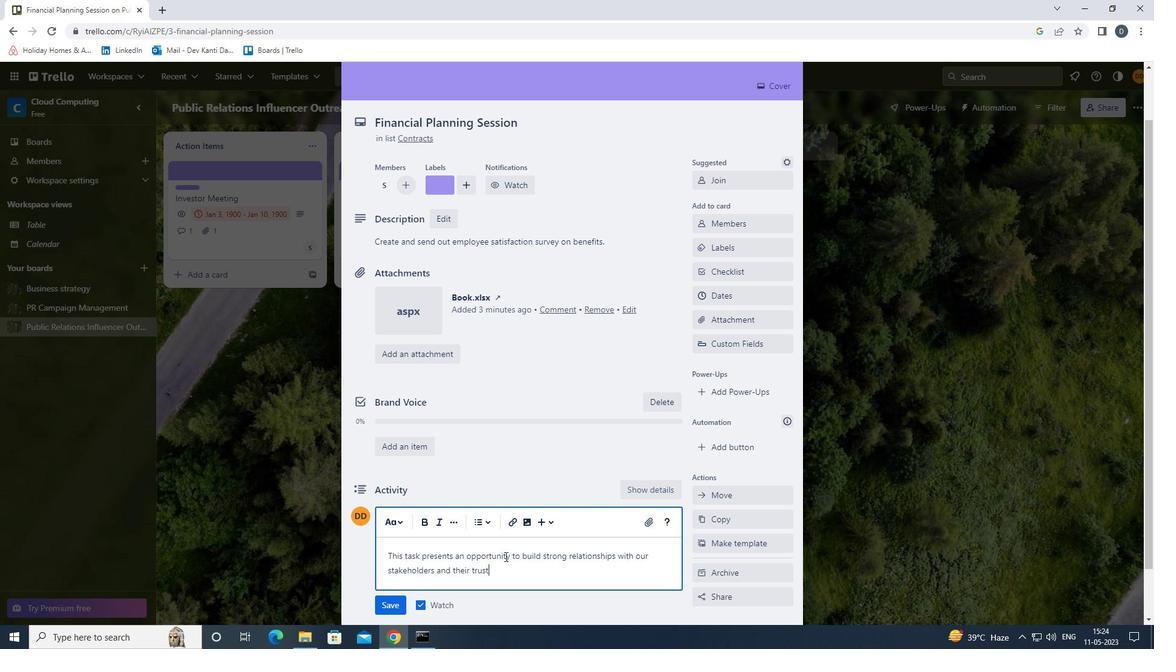 
Action: Mouse moved to (395, 605)
Screenshot: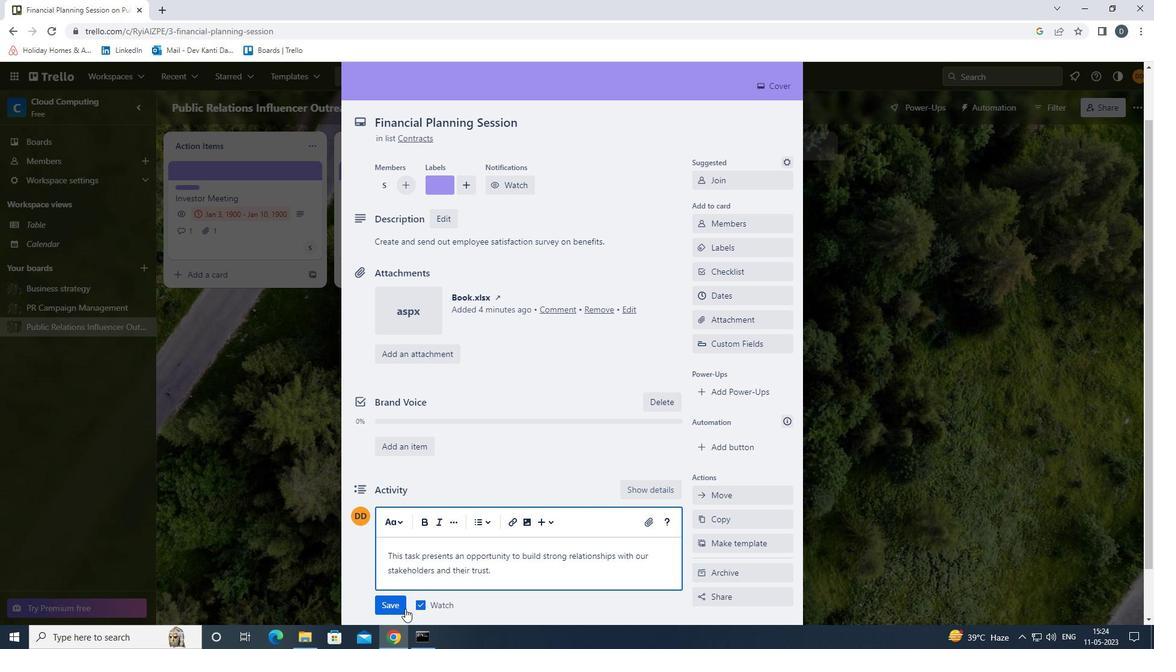 
Action: Mouse pressed left at (395, 605)
Screenshot: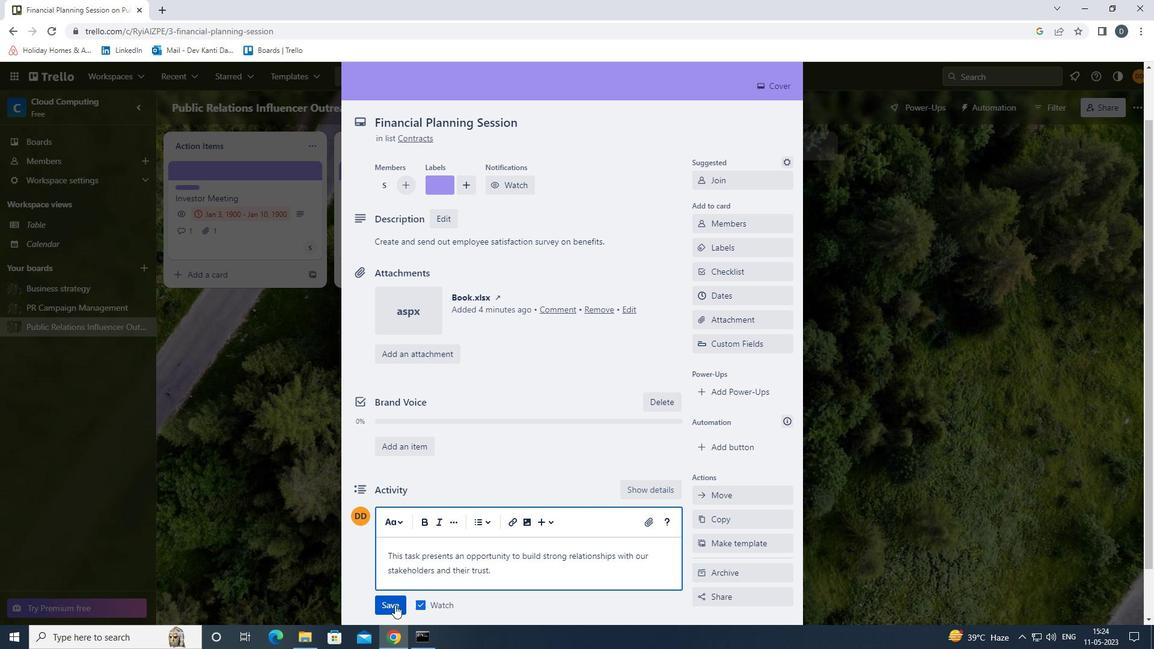 
Action: Mouse moved to (755, 289)
Screenshot: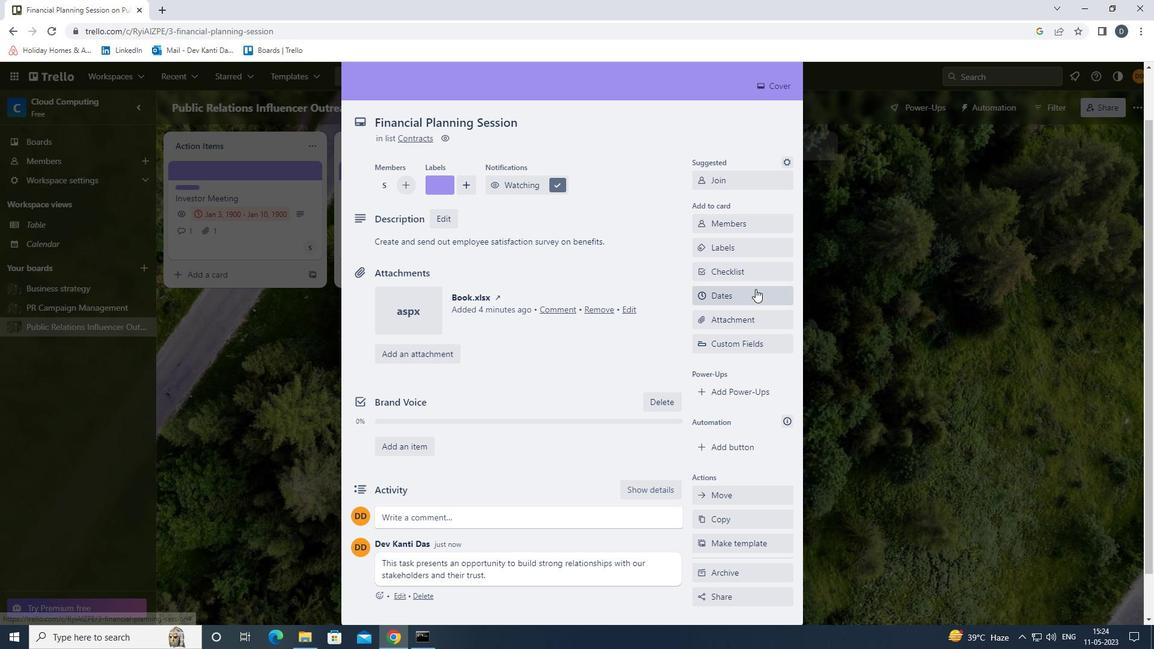 
Action: Mouse pressed left at (755, 289)
Screenshot: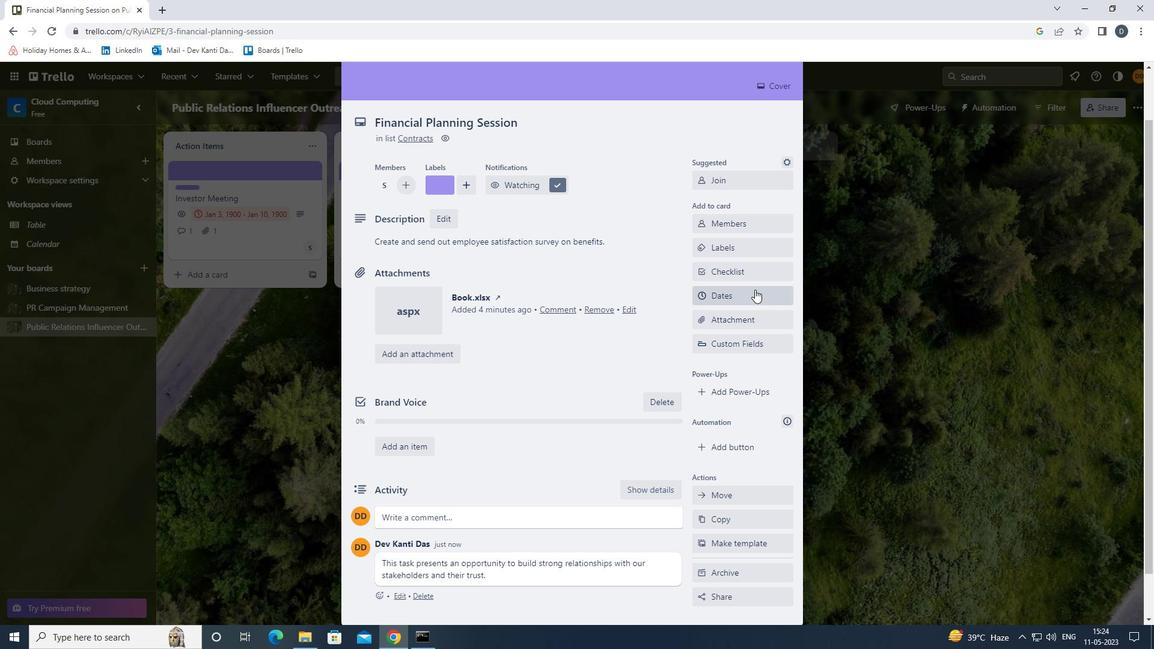 
Action: Mouse moved to (707, 321)
Screenshot: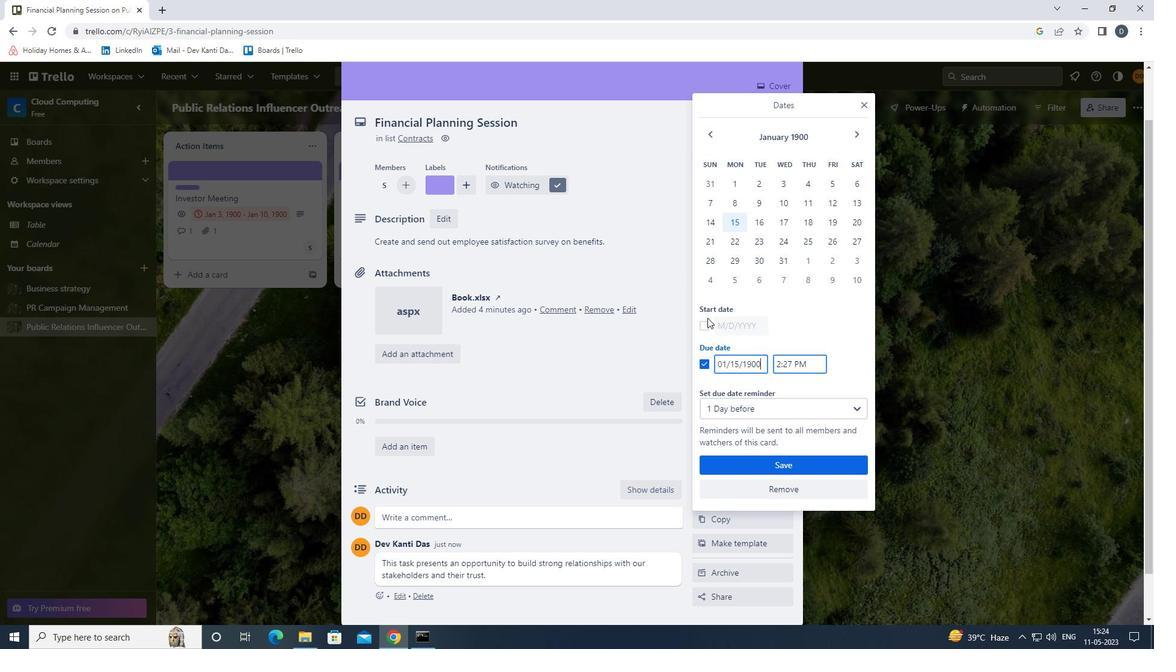 
Action: Mouse pressed left at (707, 321)
Screenshot: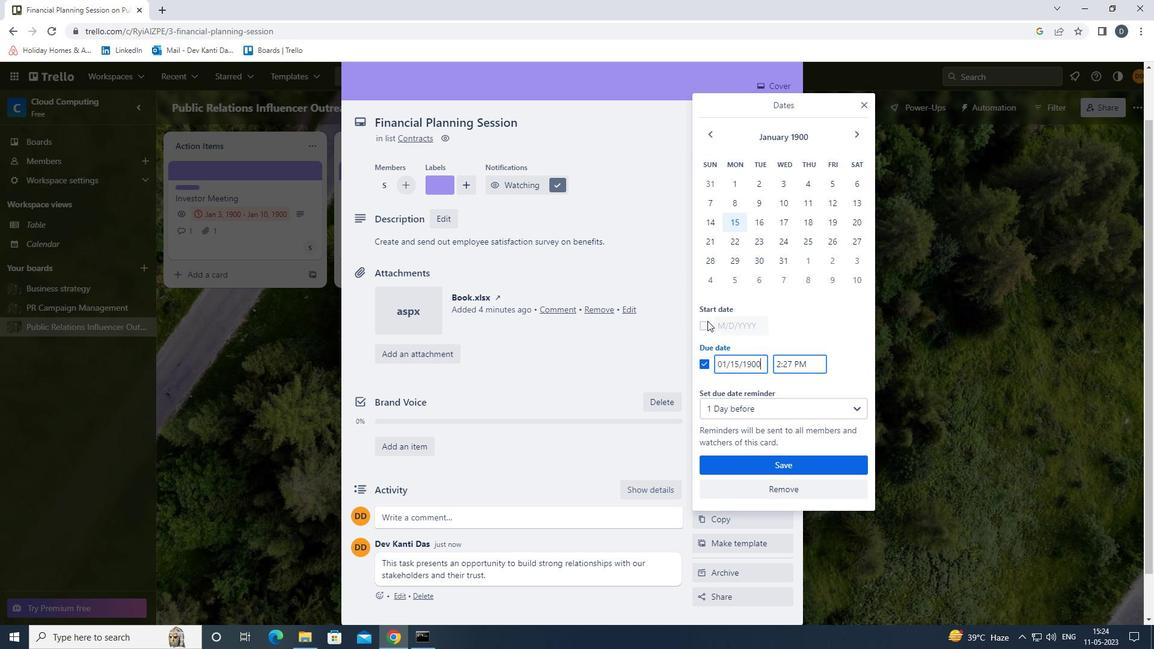 
Action: Mouse moved to (749, 204)
Screenshot: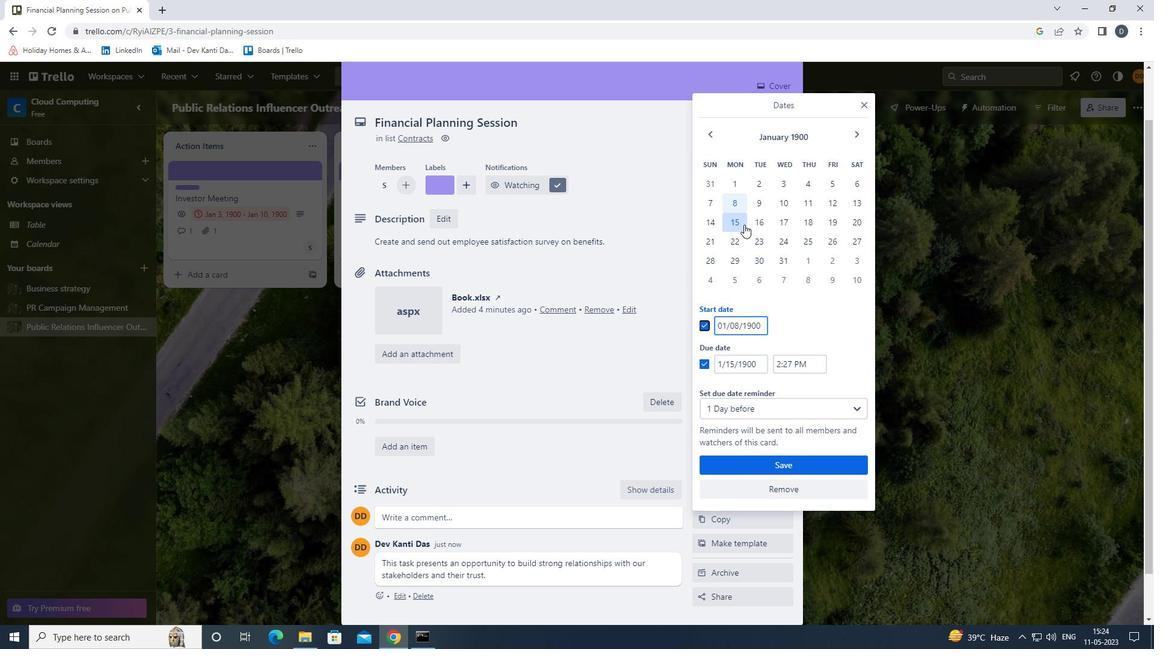 
Action: Mouse pressed left at (749, 204)
Screenshot: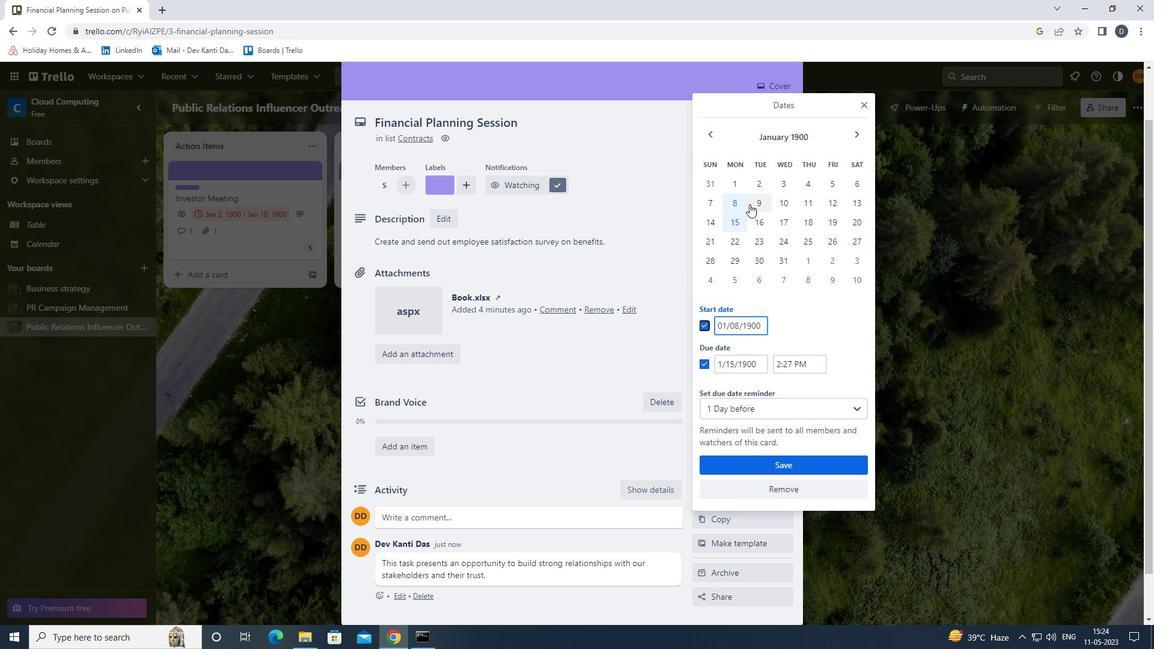 
Action: Mouse moved to (755, 219)
Screenshot: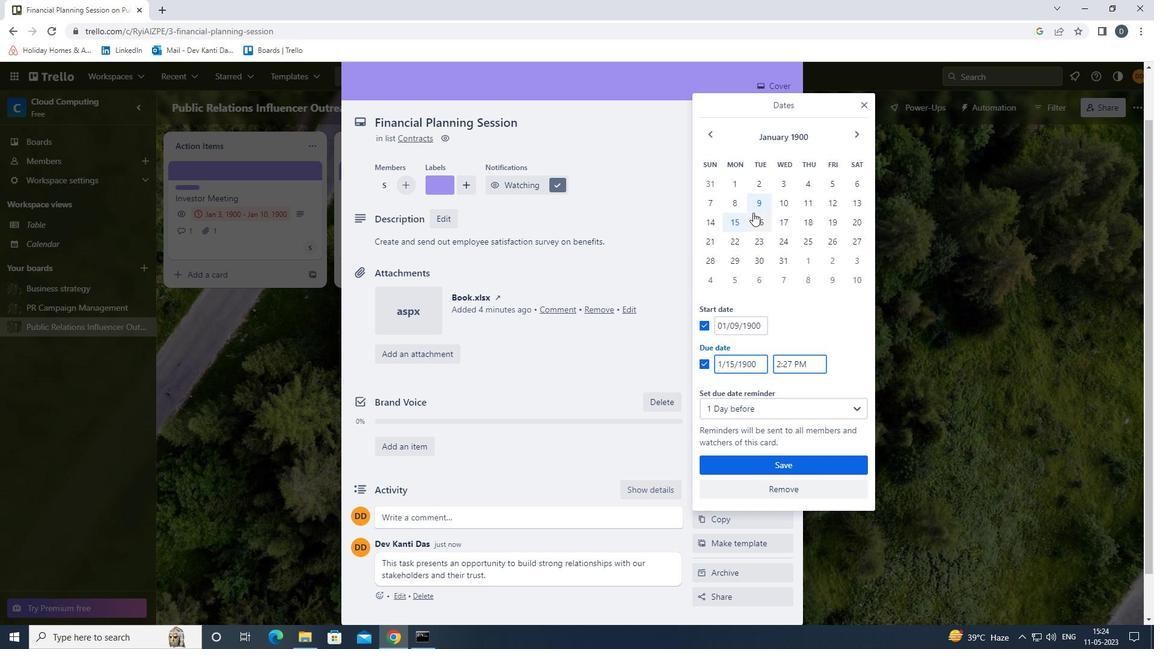 
Action: Mouse pressed left at (755, 219)
Screenshot: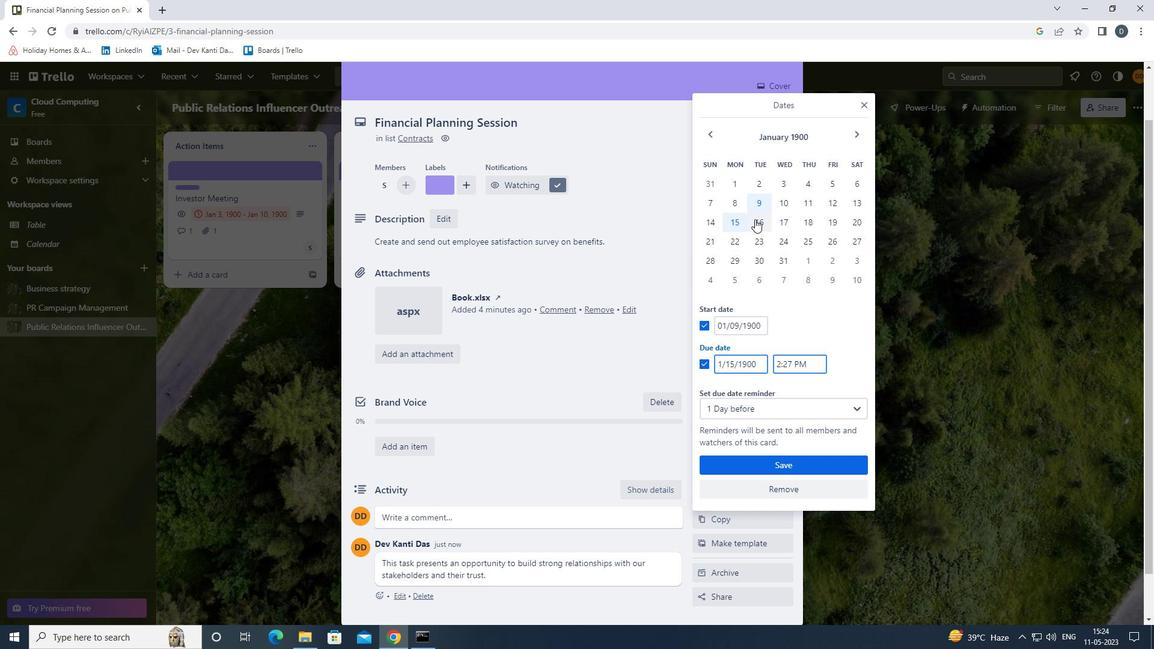 
Action: Mouse moved to (771, 459)
Screenshot: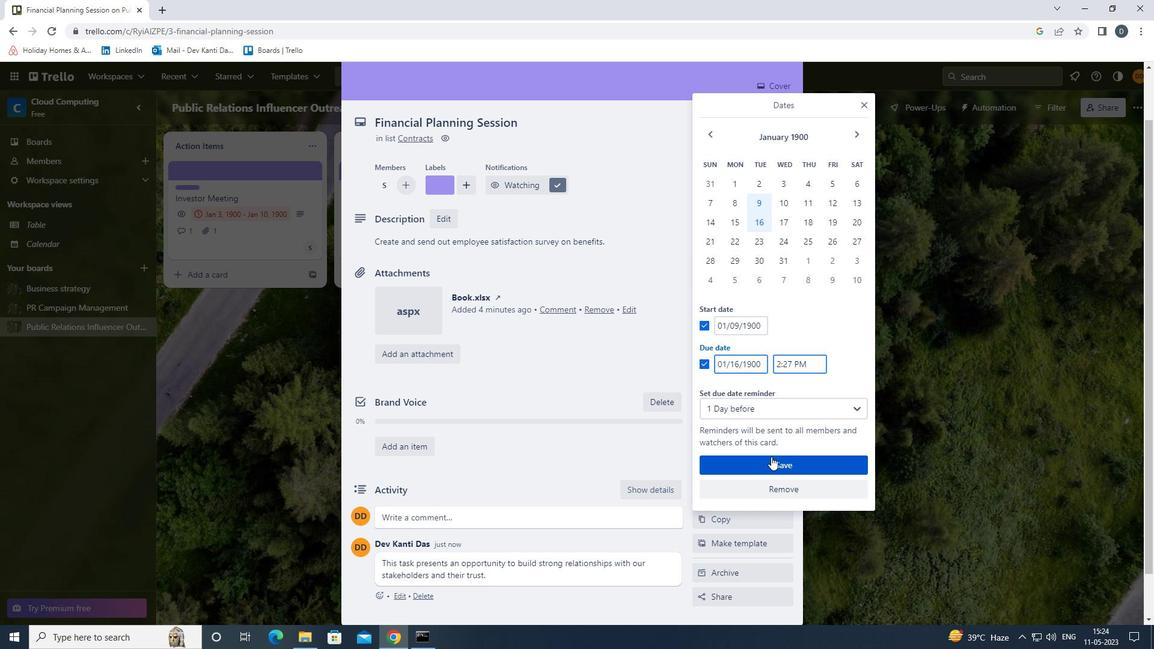 
Action: Mouse pressed left at (771, 459)
Screenshot: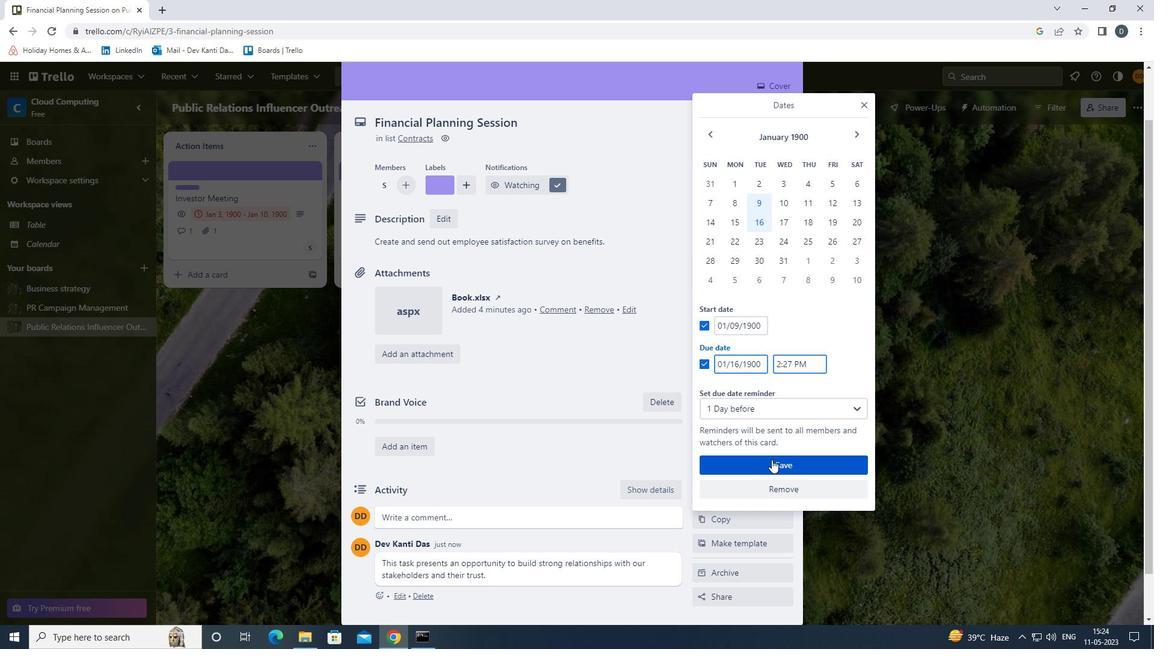 
Action: Mouse moved to (775, 343)
Screenshot: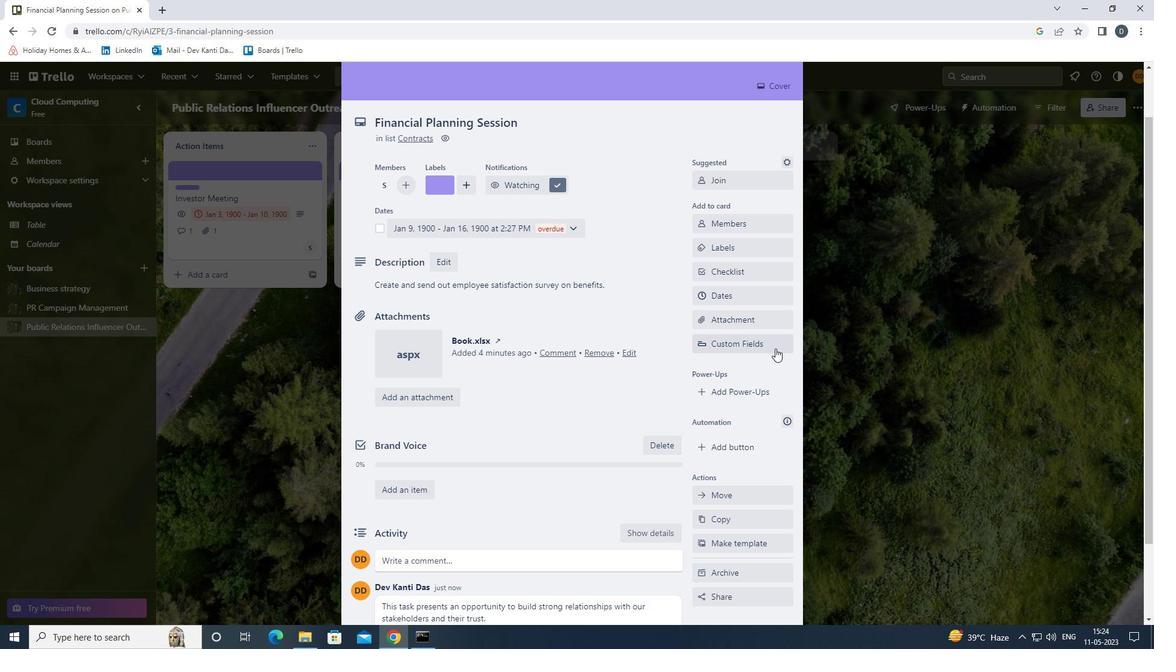 
Action: Mouse scrolled (775, 343) with delta (0, 0)
Screenshot: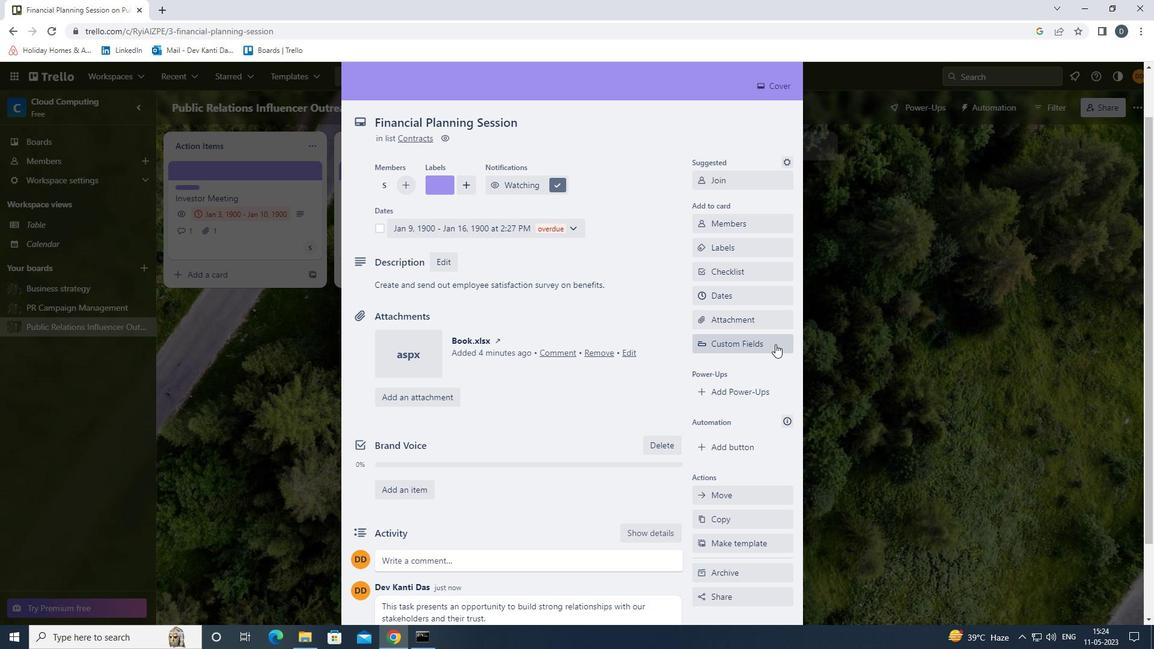 
Action: Mouse scrolled (775, 343) with delta (0, 0)
Screenshot: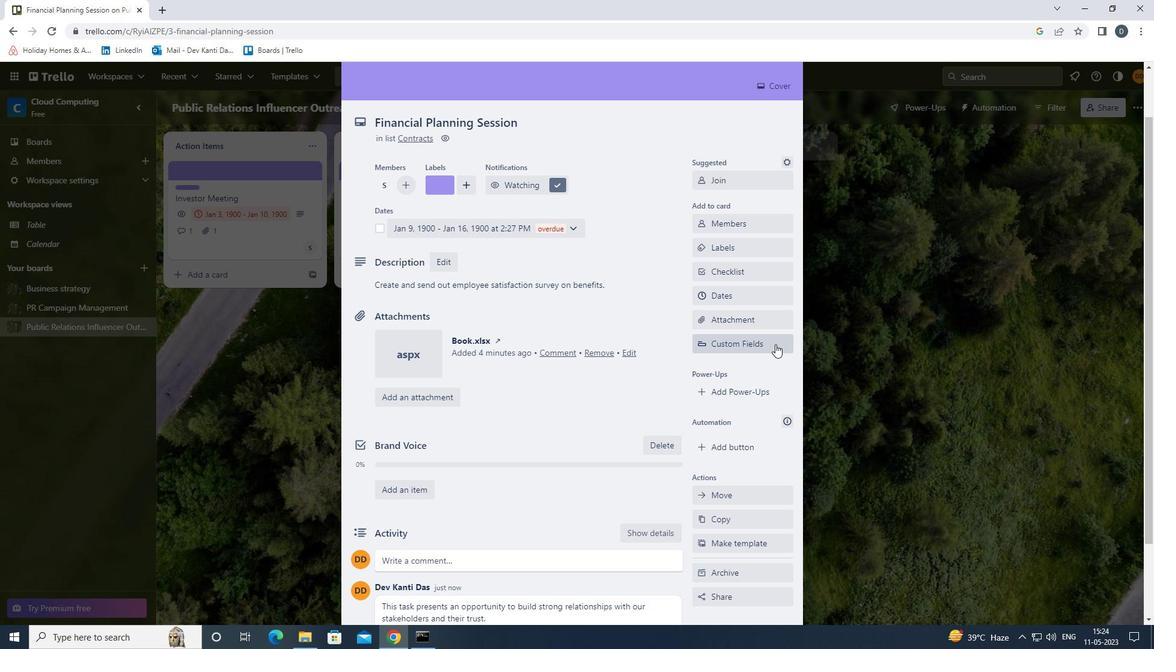 
Action: Mouse scrolled (775, 343) with delta (0, 0)
Screenshot: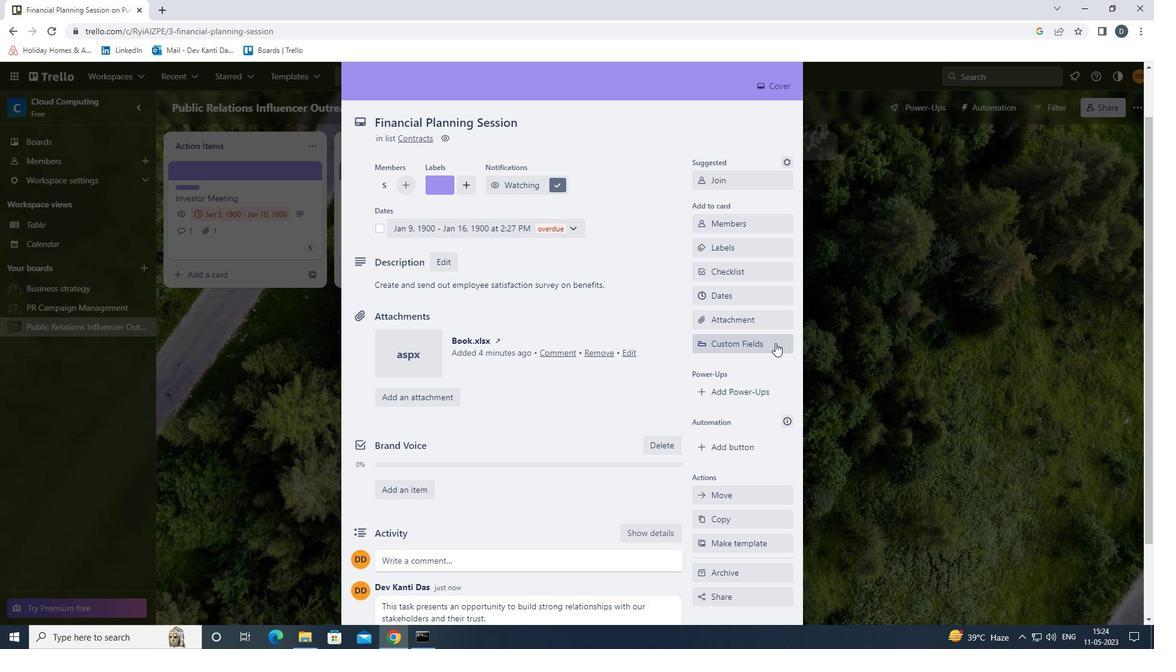 
Action: Mouse moved to (785, 102)
Screenshot: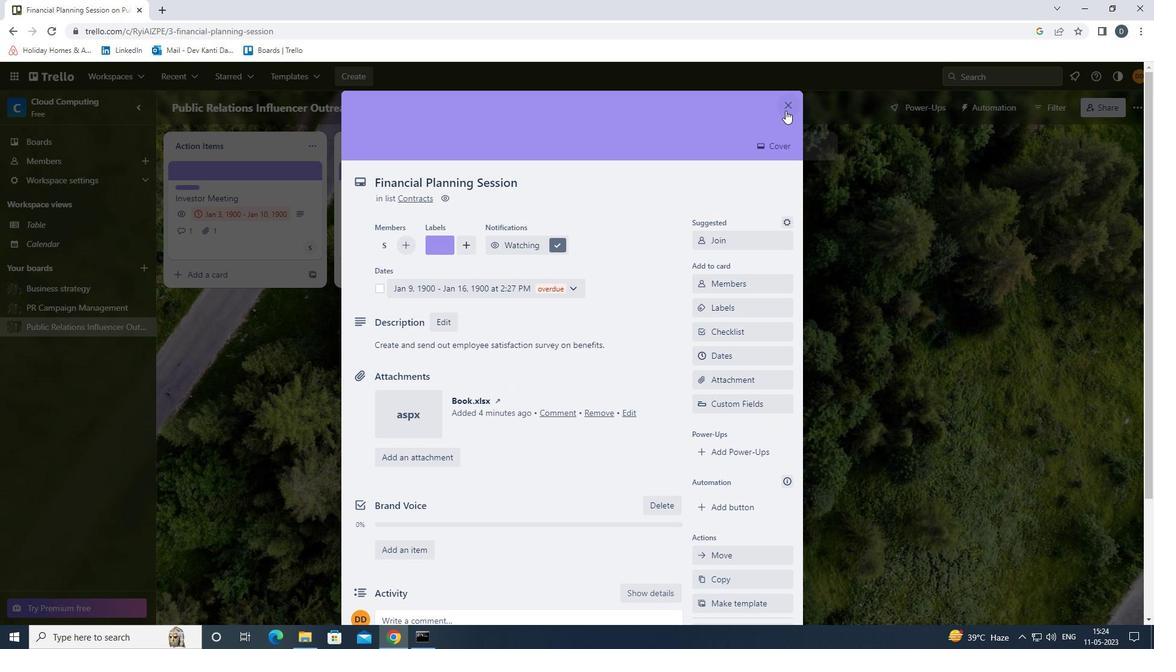 
Action: Mouse pressed left at (785, 102)
Screenshot: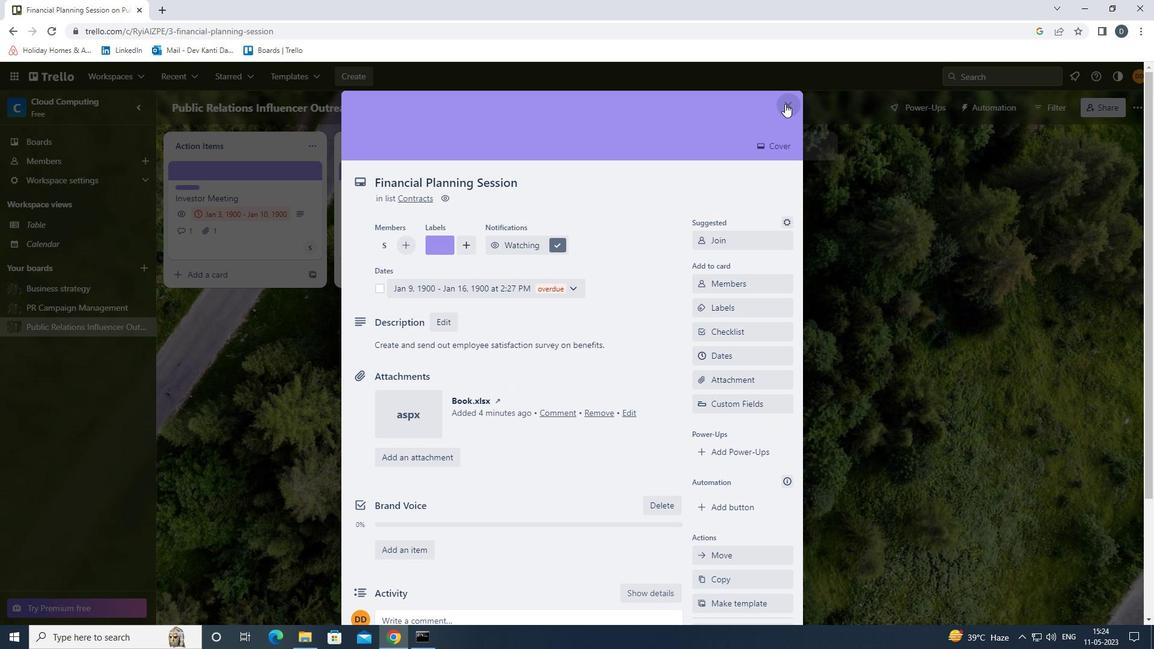 
Action: Mouse moved to (770, 283)
Screenshot: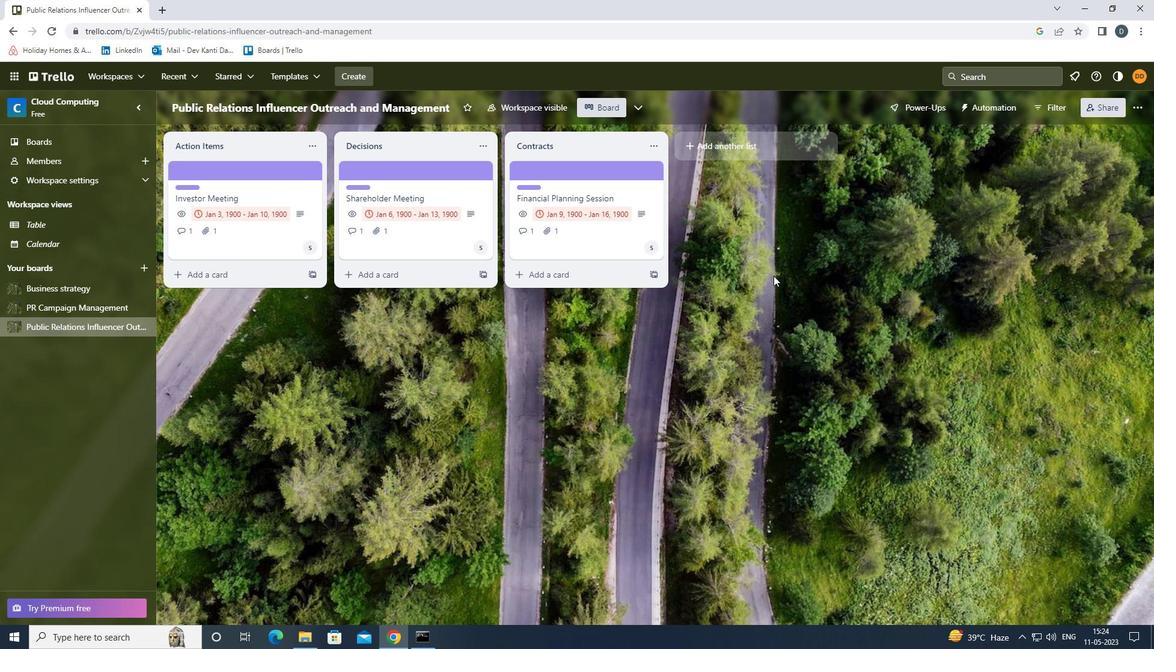 
Action: Mouse pressed left at (770, 283)
Screenshot: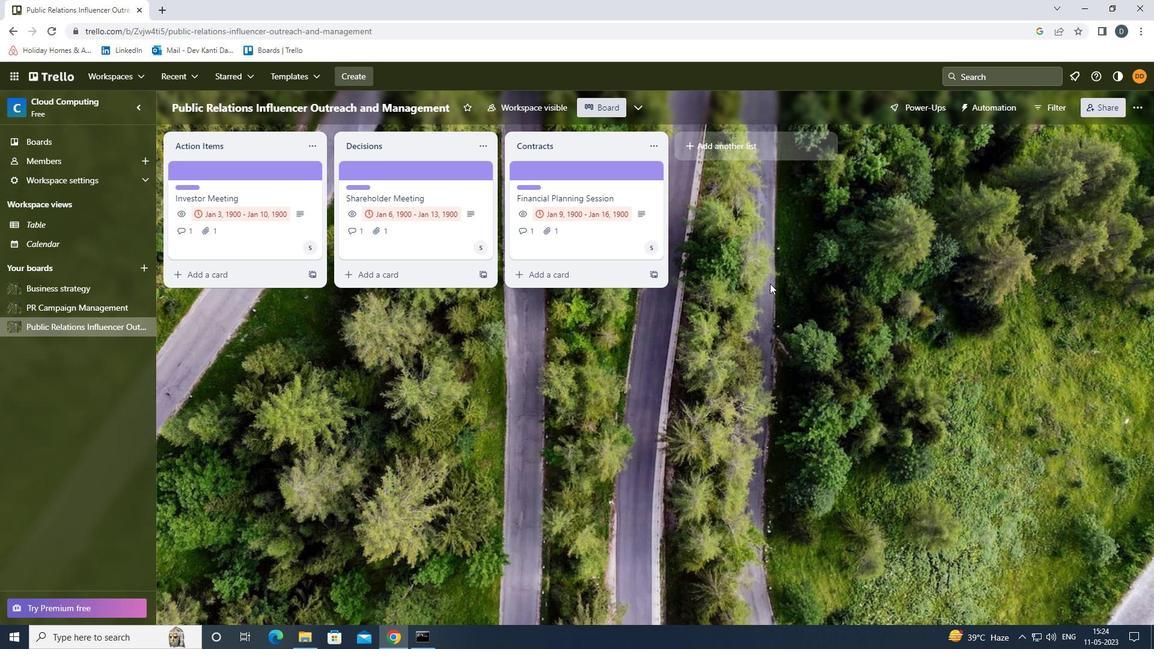 
Action: Mouse moved to (770, 284)
Screenshot: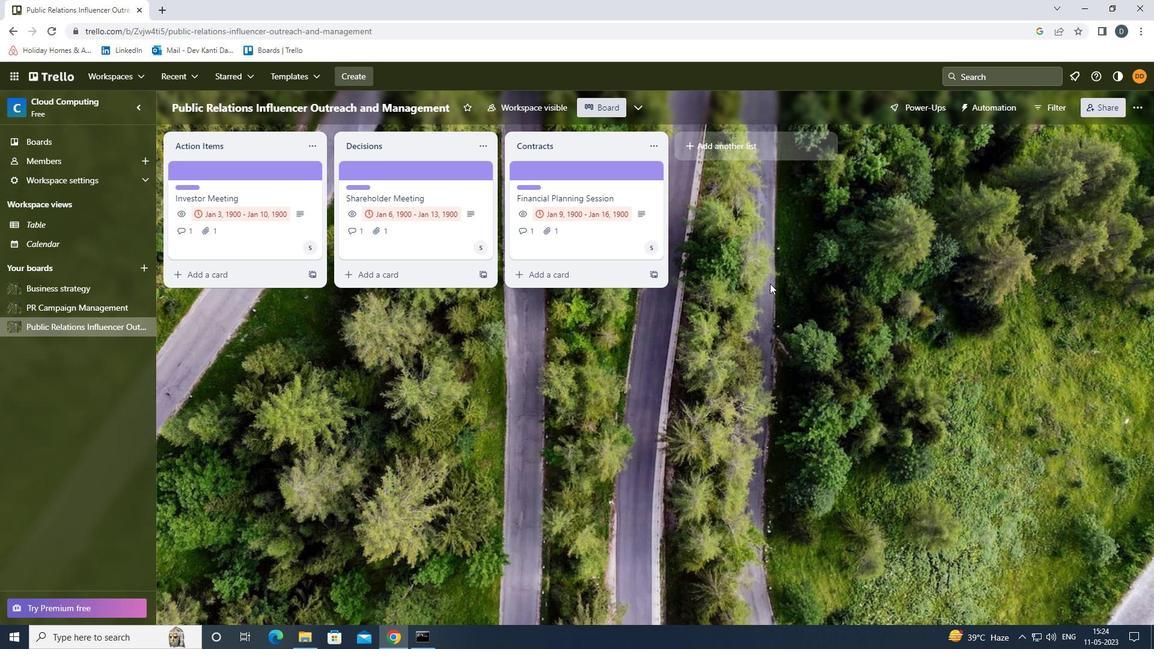 
